 Task: Check the average views per listing of pool in the last 1 year.
Action: Mouse moved to (920, 211)
Screenshot: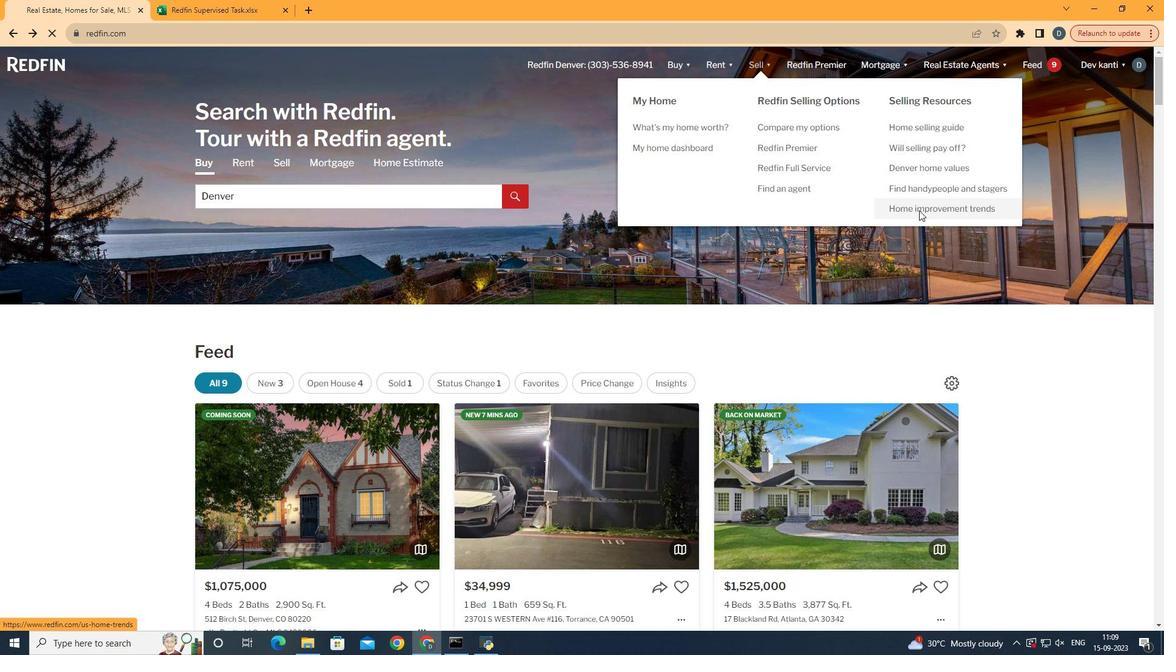 
Action: Mouse pressed left at (920, 211)
Screenshot: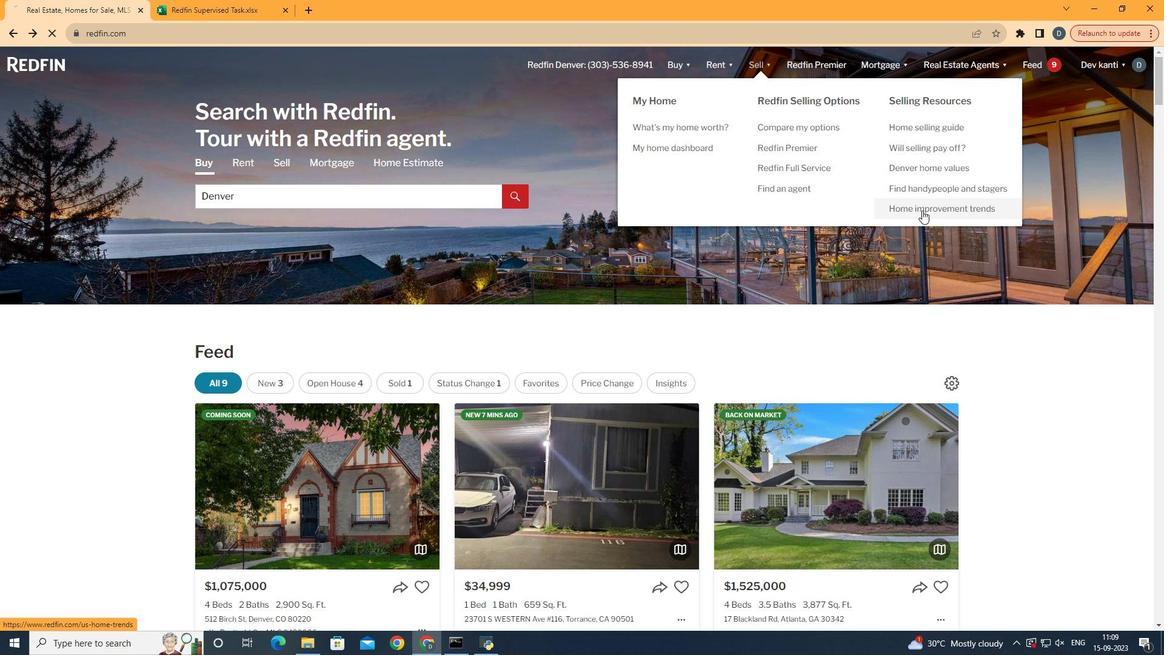 
Action: Mouse moved to (290, 229)
Screenshot: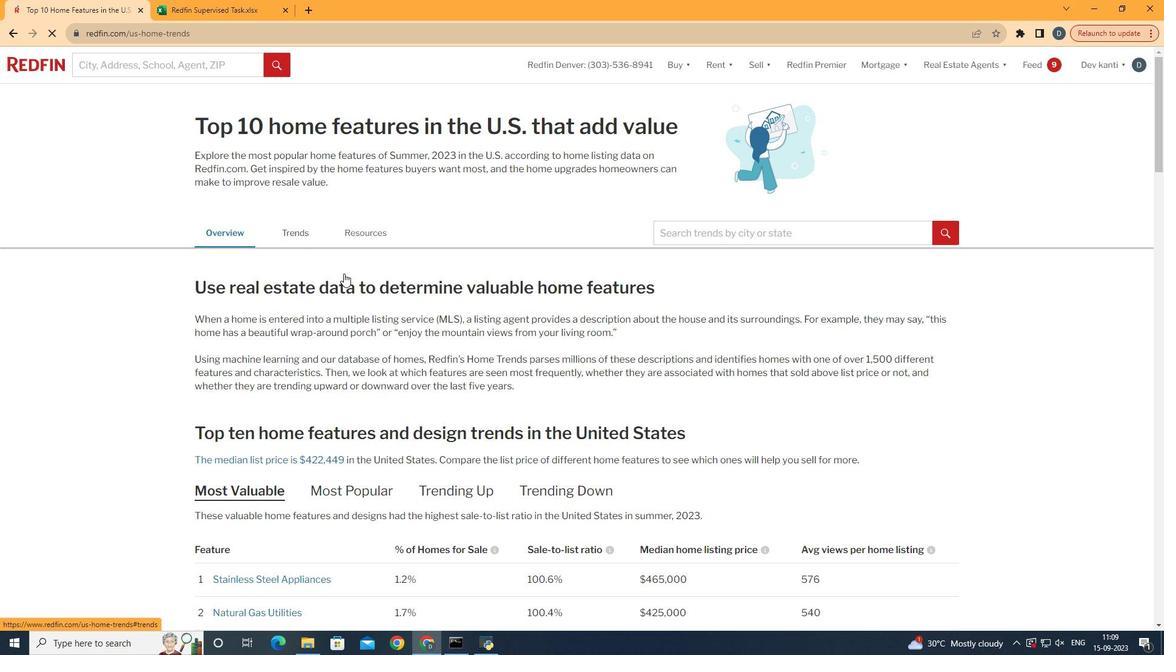 
Action: Mouse pressed left at (290, 229)
Screenshot: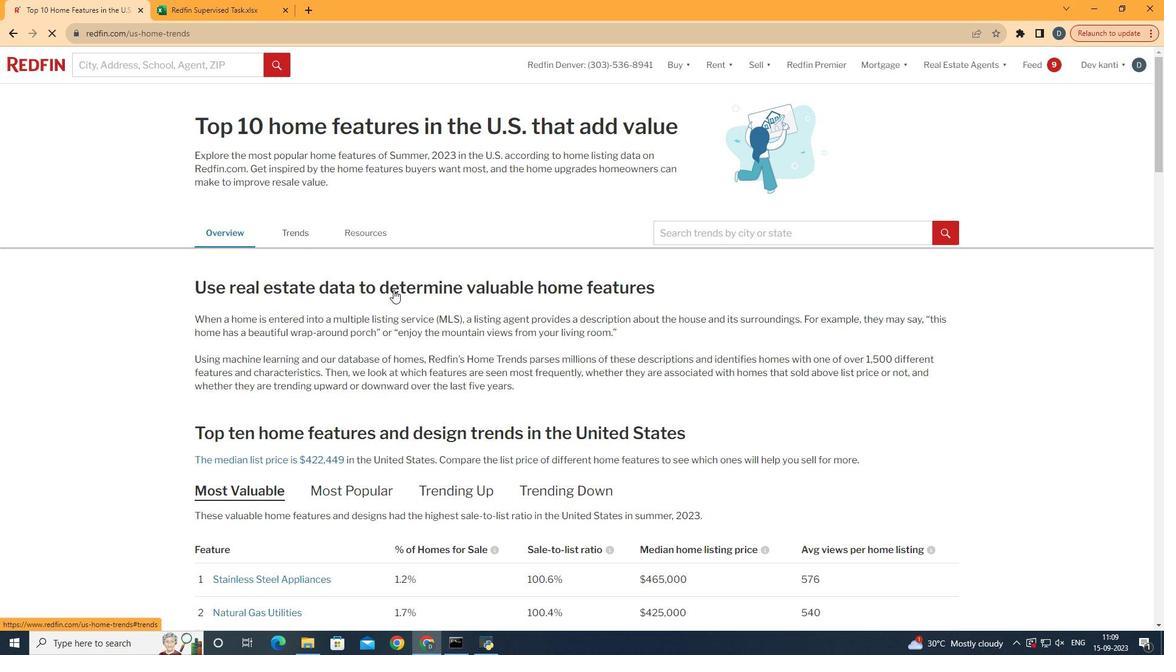 
Action: Mouse moved to (399, 286)
Screenshot: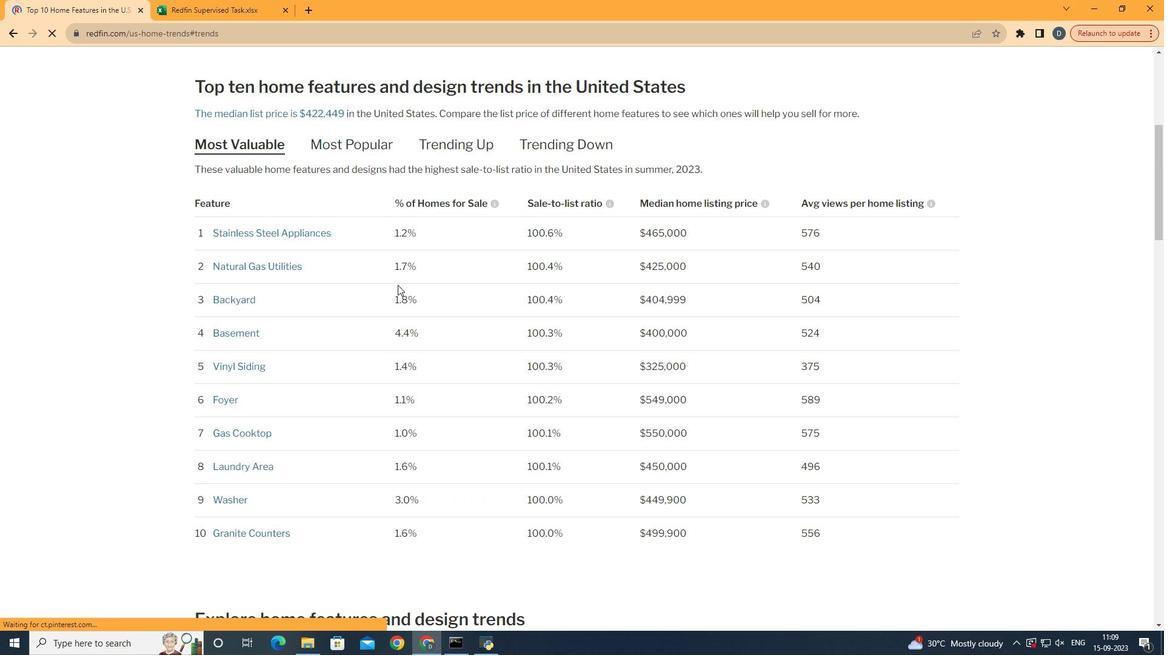 
Action: Mouse scrolled (399, 285) with delta (0, 0)
Screenshot: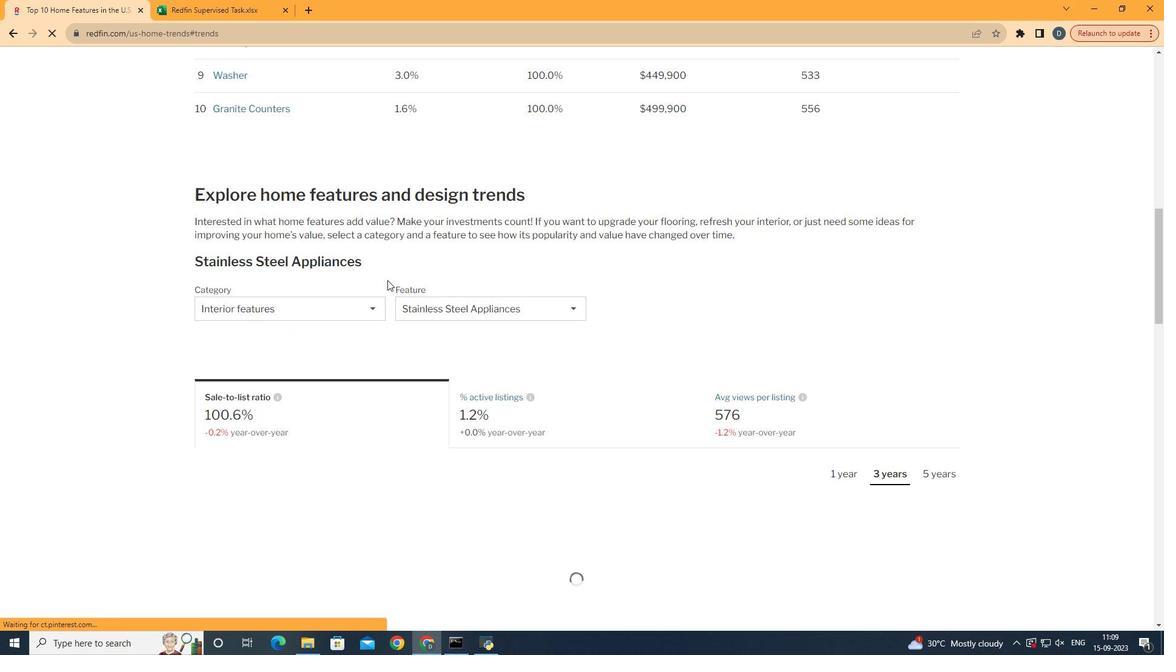 
Action: Mouse scrolled (399, 285) with delta (0, 0)
Screenshot: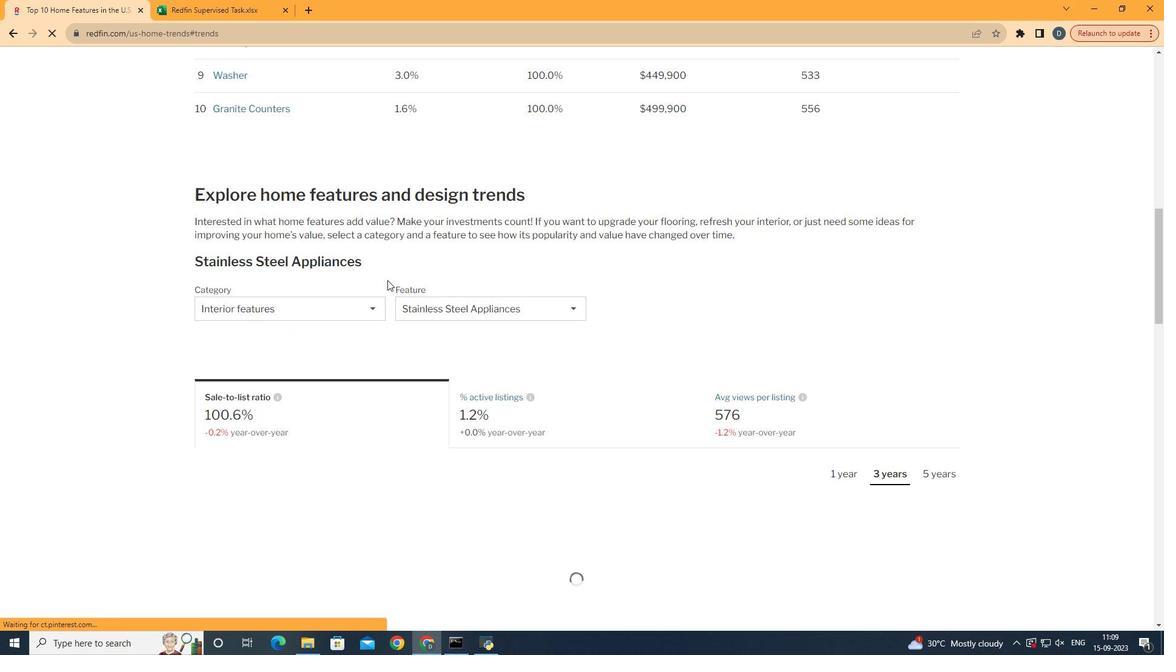 
Action: Mouse scrolled (399, 285) with delta (0, 0)
Screenshot: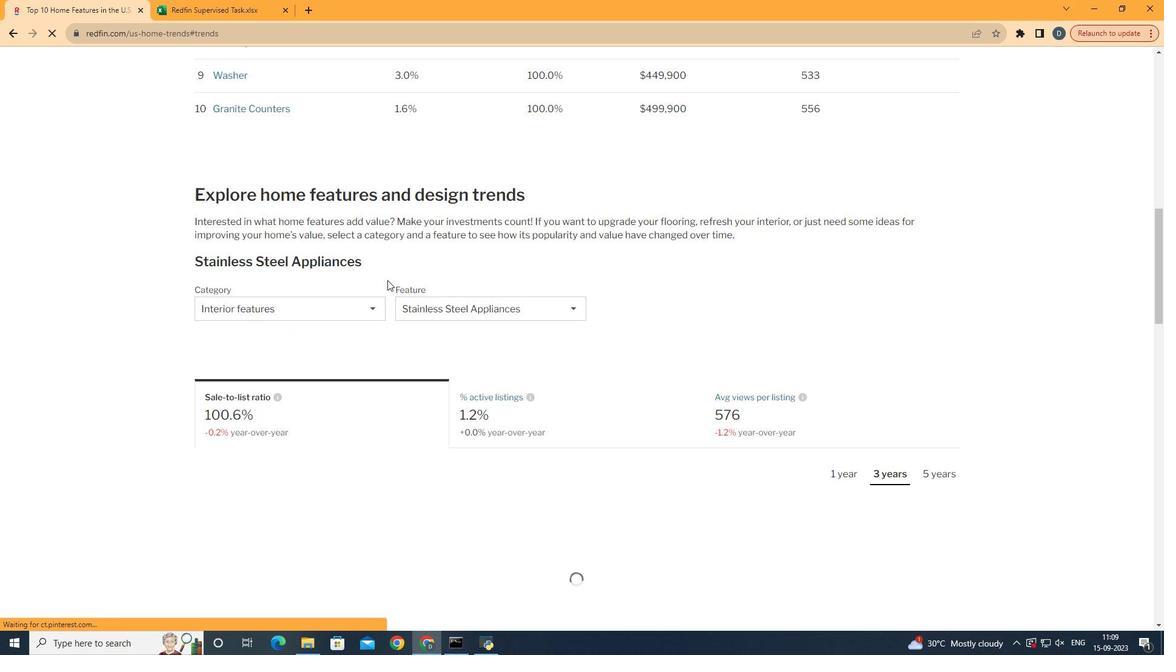 
Action: Mouse scrolled (399, 285) with delta (0, 0)
Screenshot: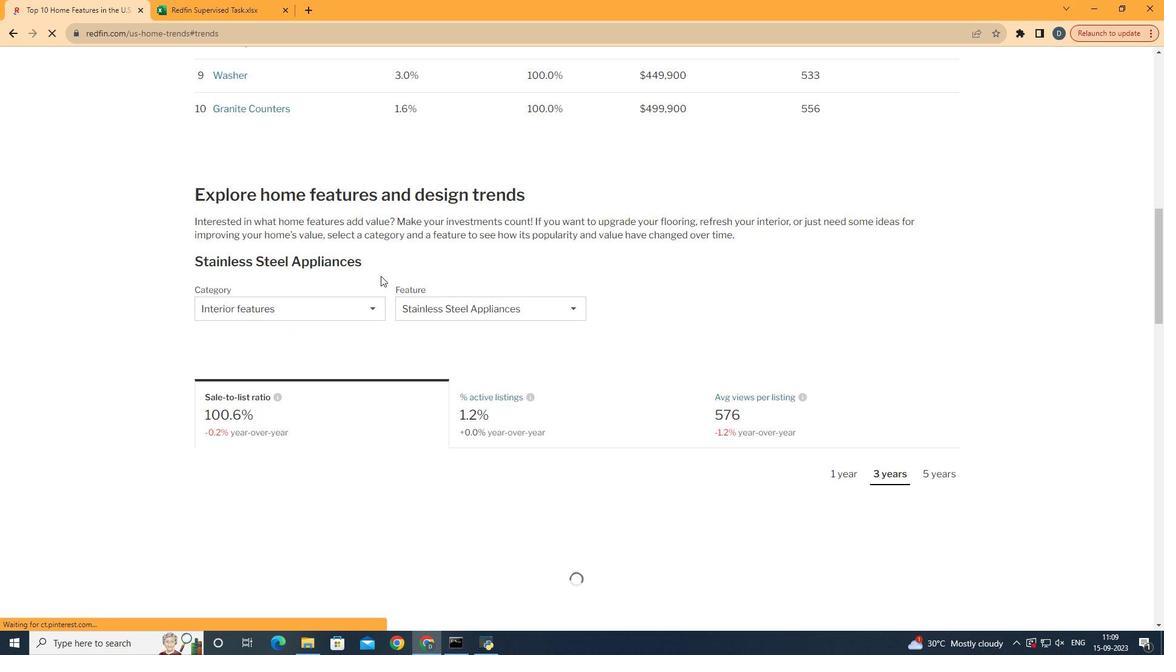 
Action: Mouse scrolled (399, 285) with delta (0, 0)
Screenshot: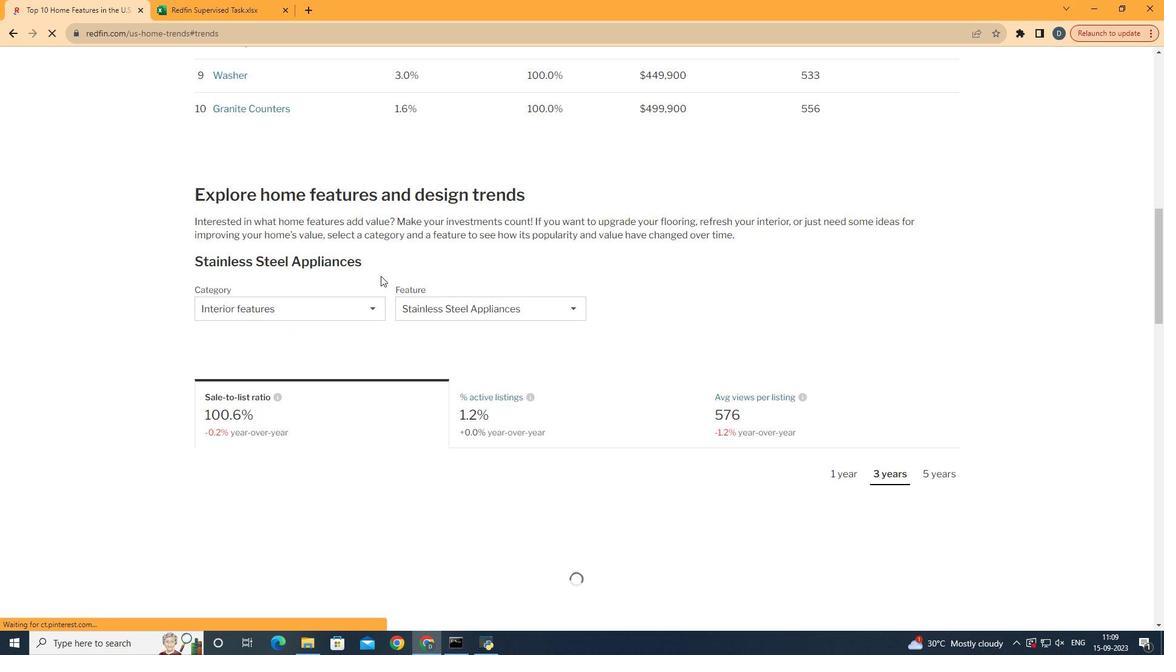 
Action: Mouse scrolled (399, 285) with delta (0, 0)
Screenshot: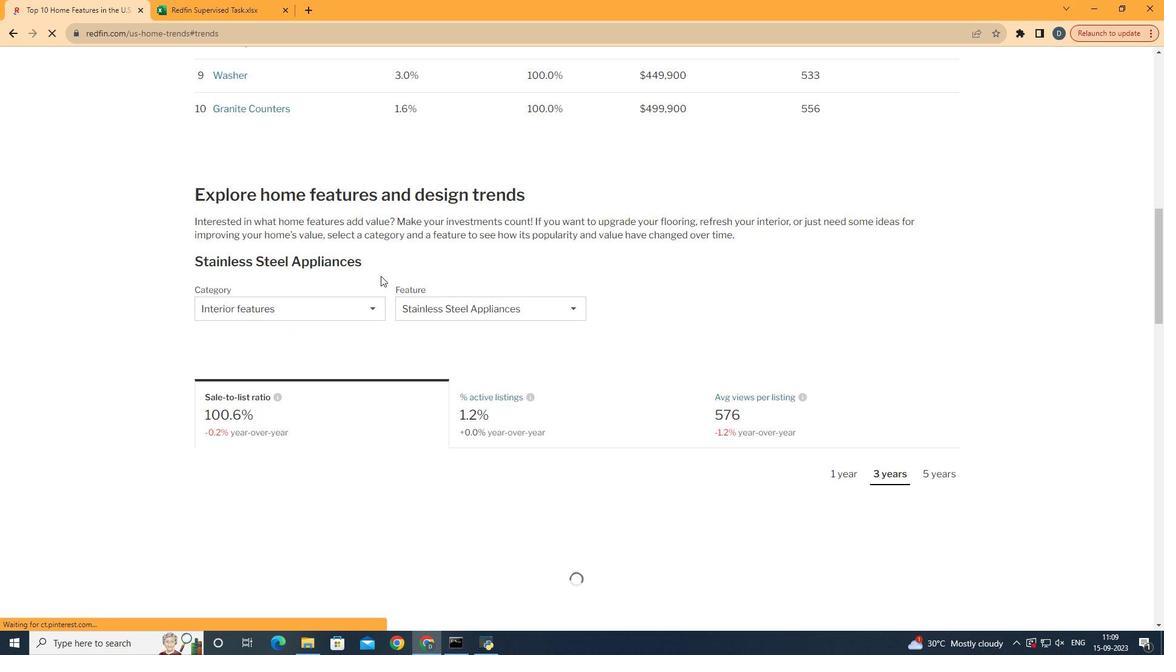 
Action: Mouse scrolled (399, 285) with delta (0, 0)
Screenshot: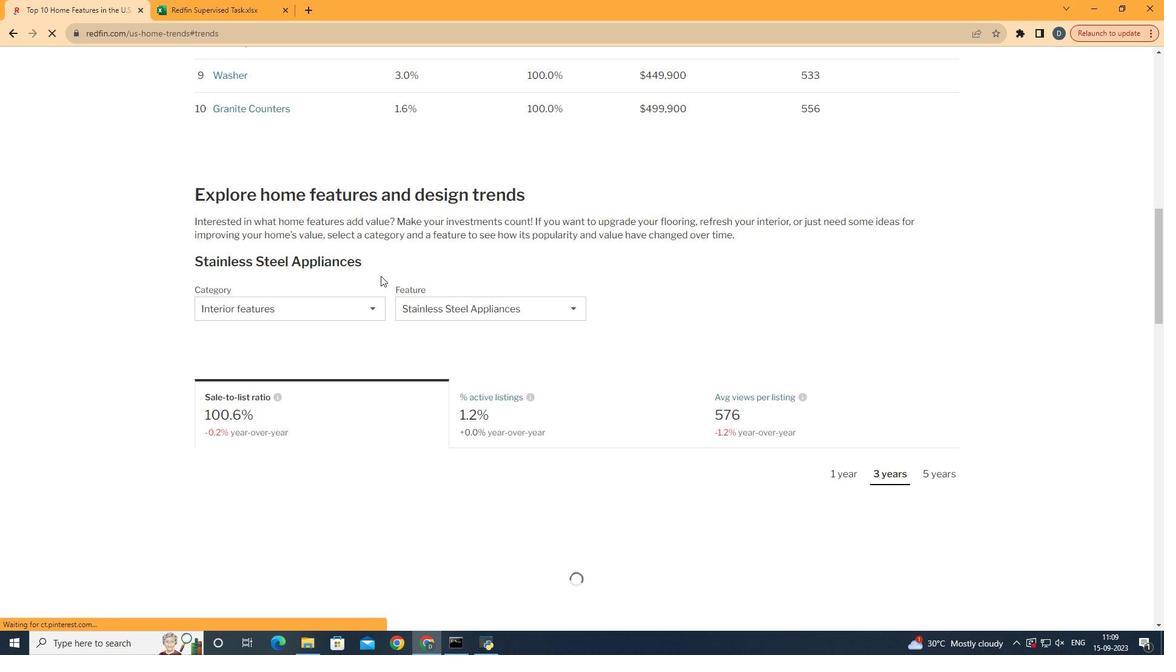 
Action: Mouse moved to (381, 276)
Screenshot: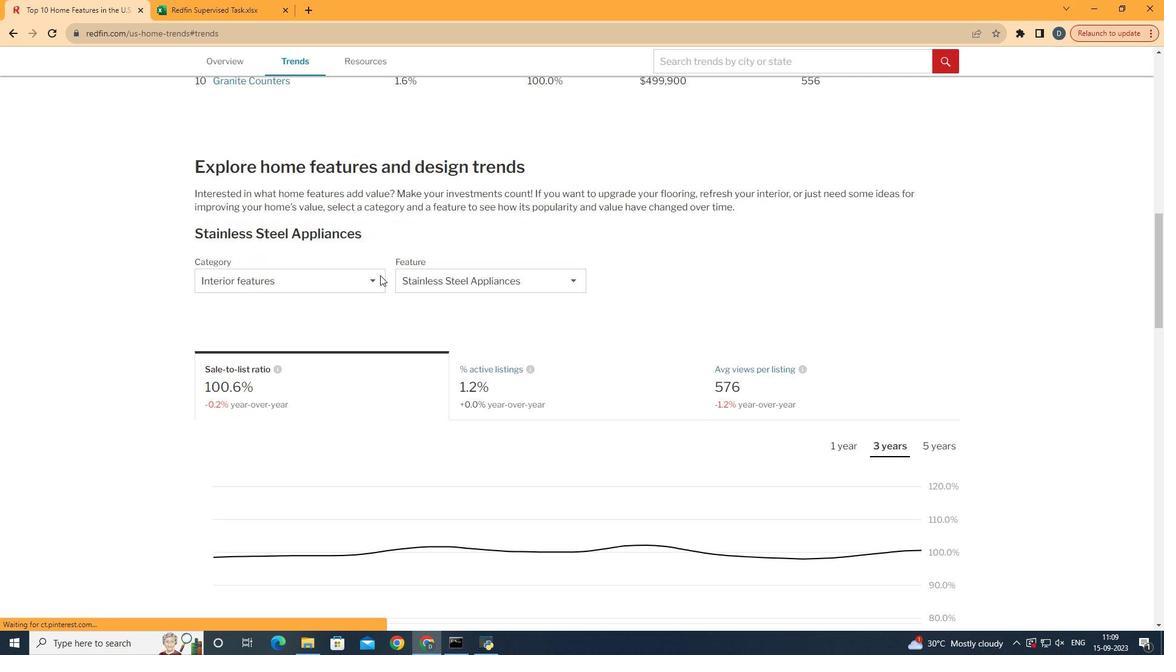 
Action: Mouse scrolled (381, 275) with delta (0, 0)
Screenshot: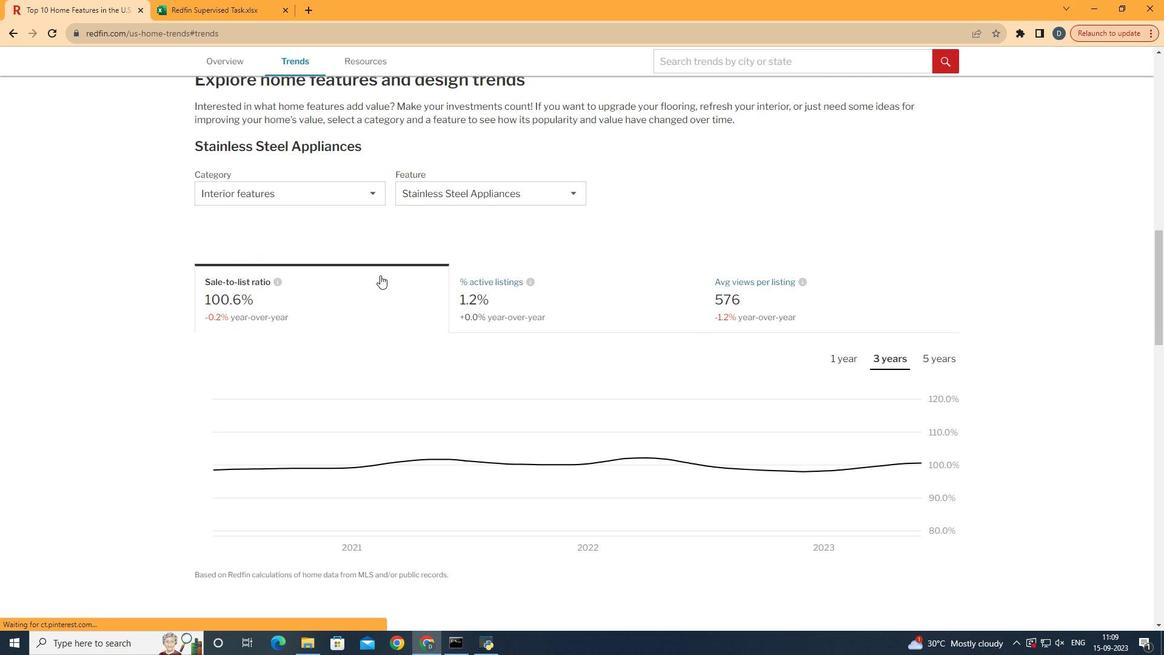 
Action: Mouse scrolled (381, 275) with delta (0, 0)
Screenshot: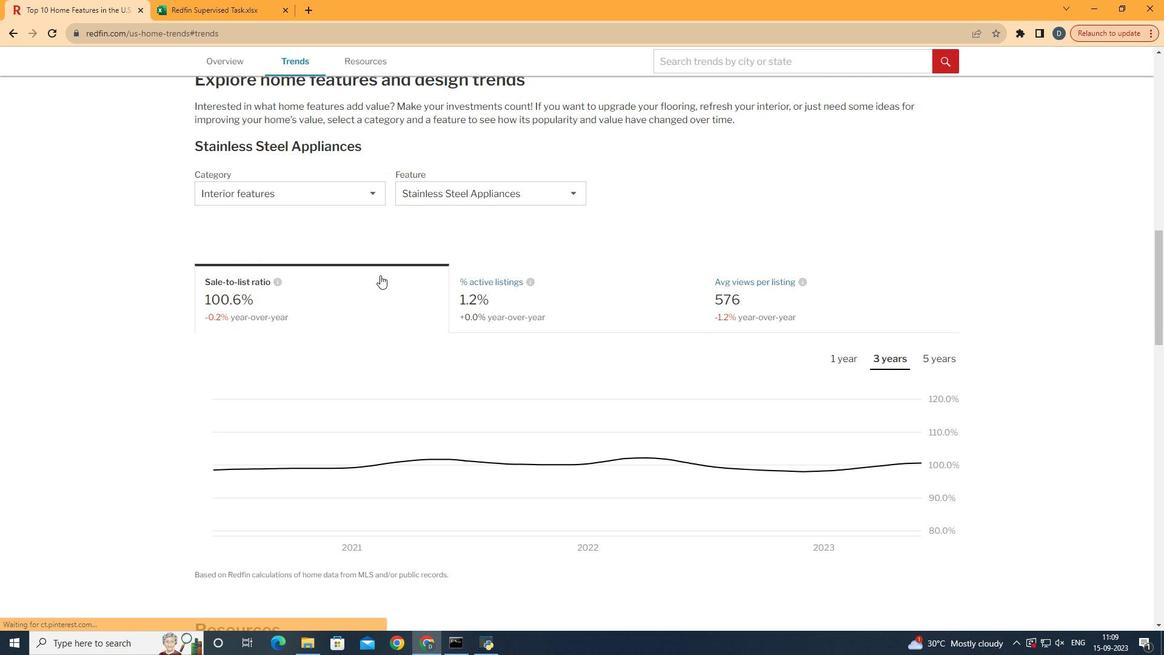 
Action: Mouse moved to (360, 248)
Screenshot: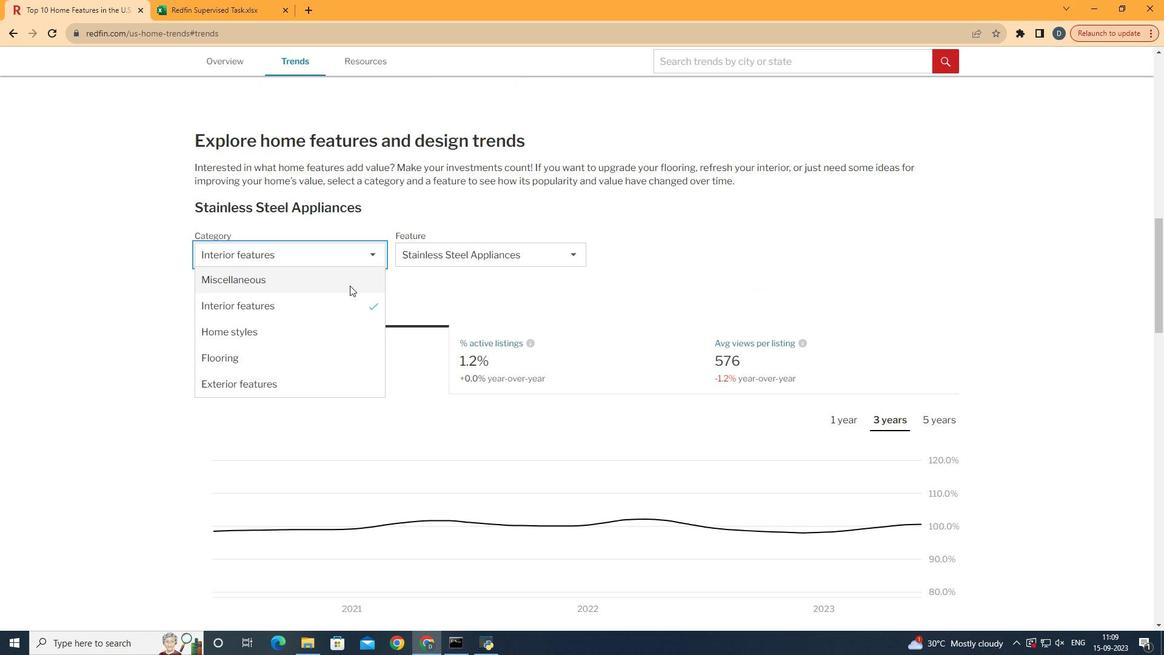 
Action: Mouse pressed left at (360, 248)
Screenshot: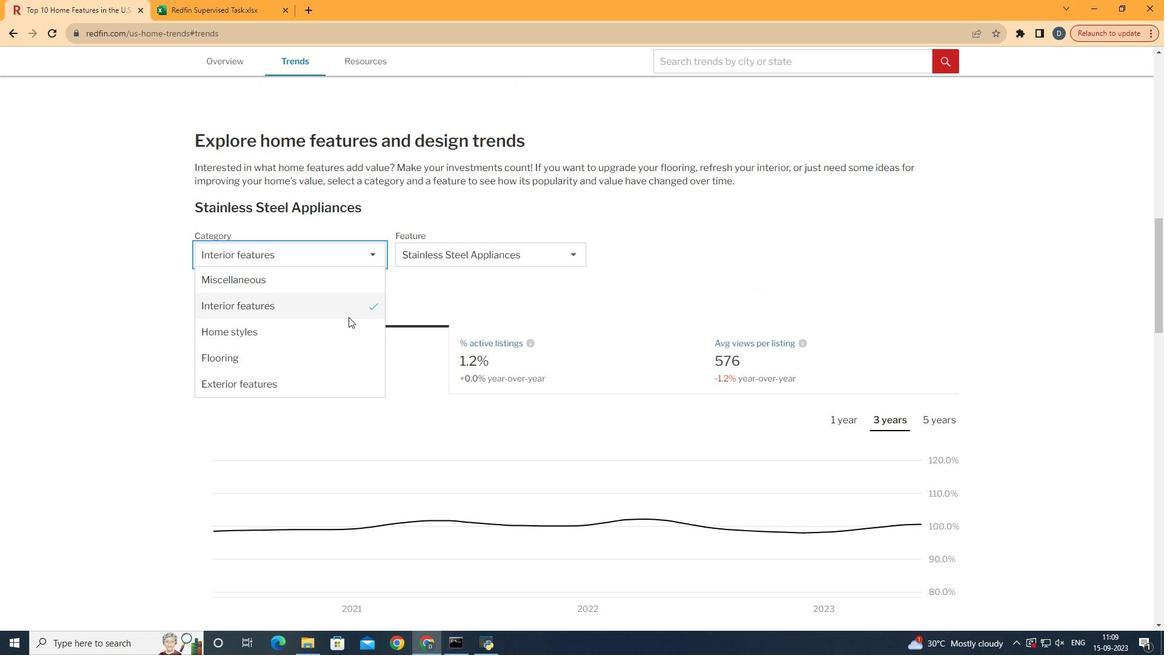 
Action: Mouse moved to (349, 384)
Screenshot: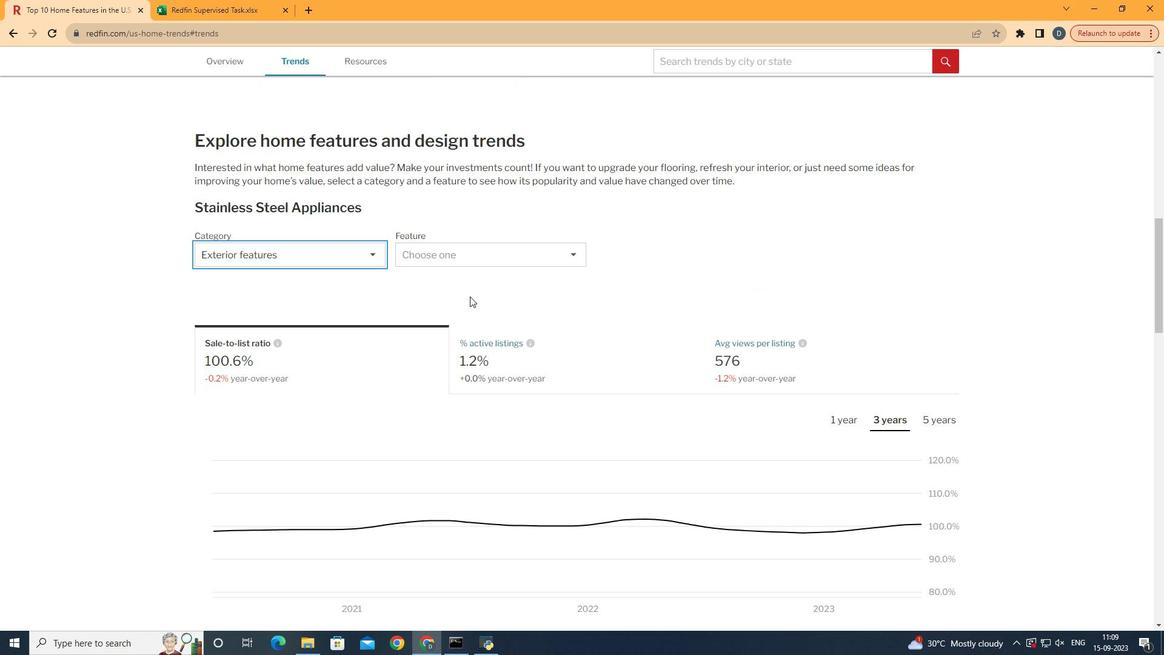 
Action: Mouse pressed left at (349, 384)
Screenshot: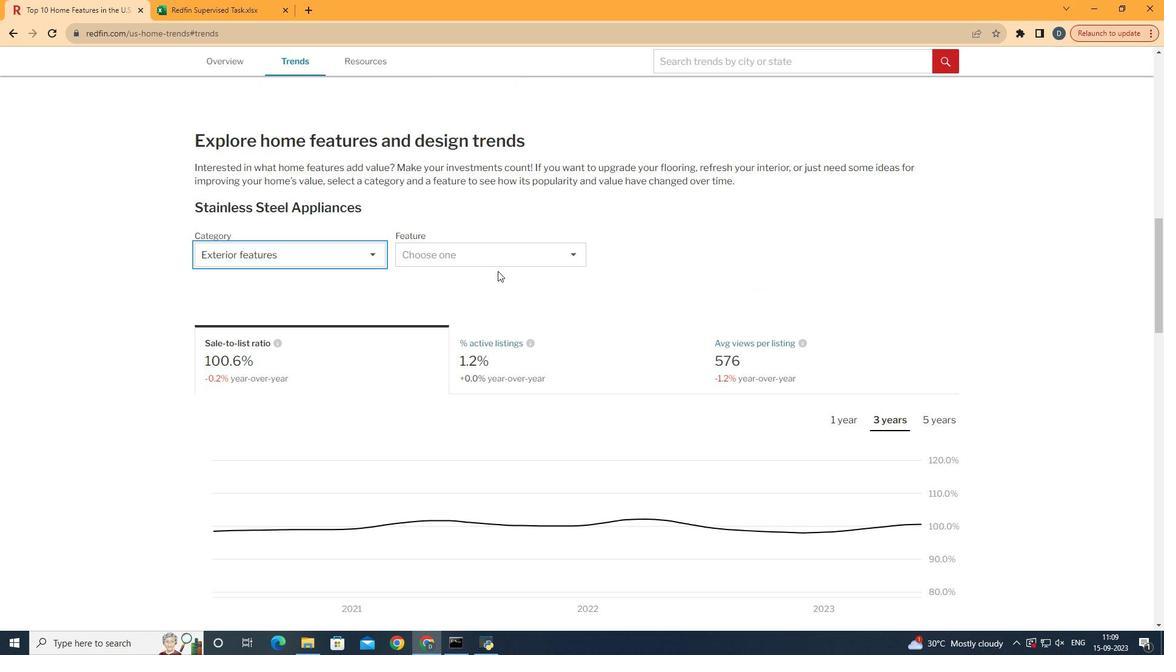 
Action: Mouse moved to (533, 243)
Screenshot: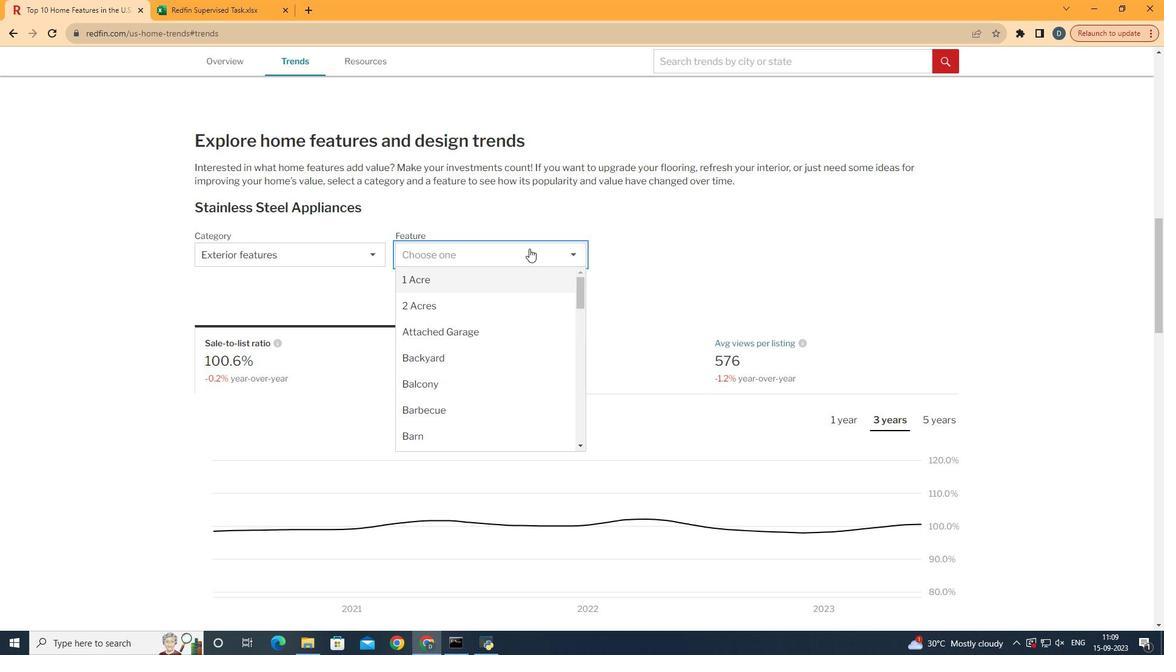 
Action: Mouse pressed left at (533, 243)
Screenshot: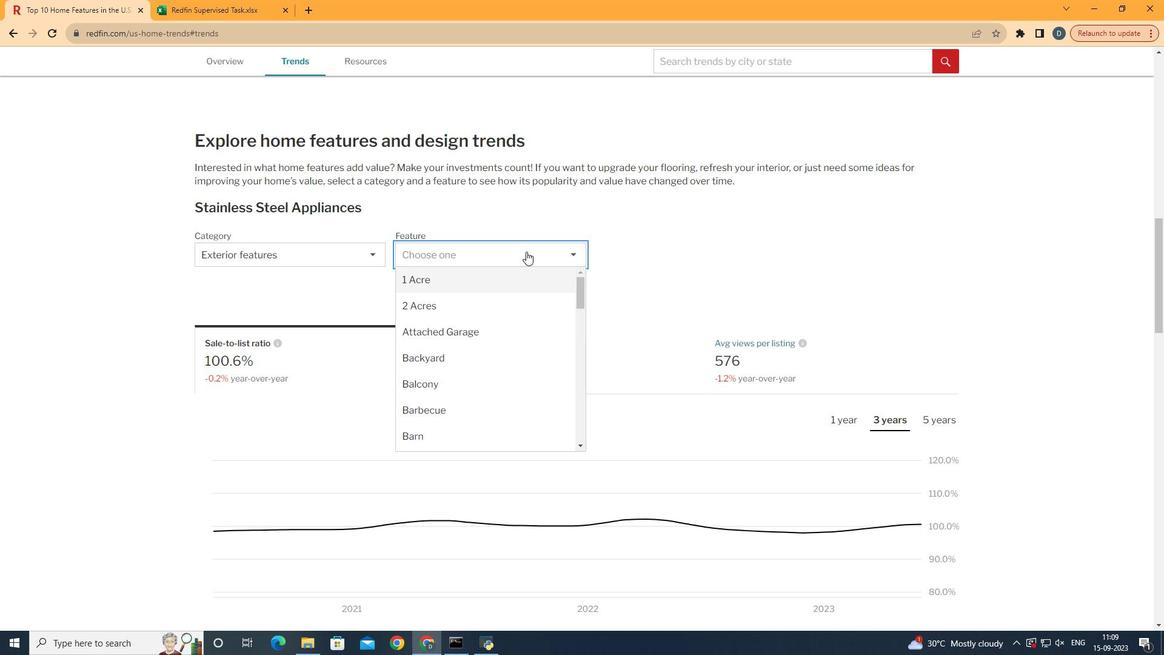 
Action: Mouse moved to (436, 350)
Screenshot: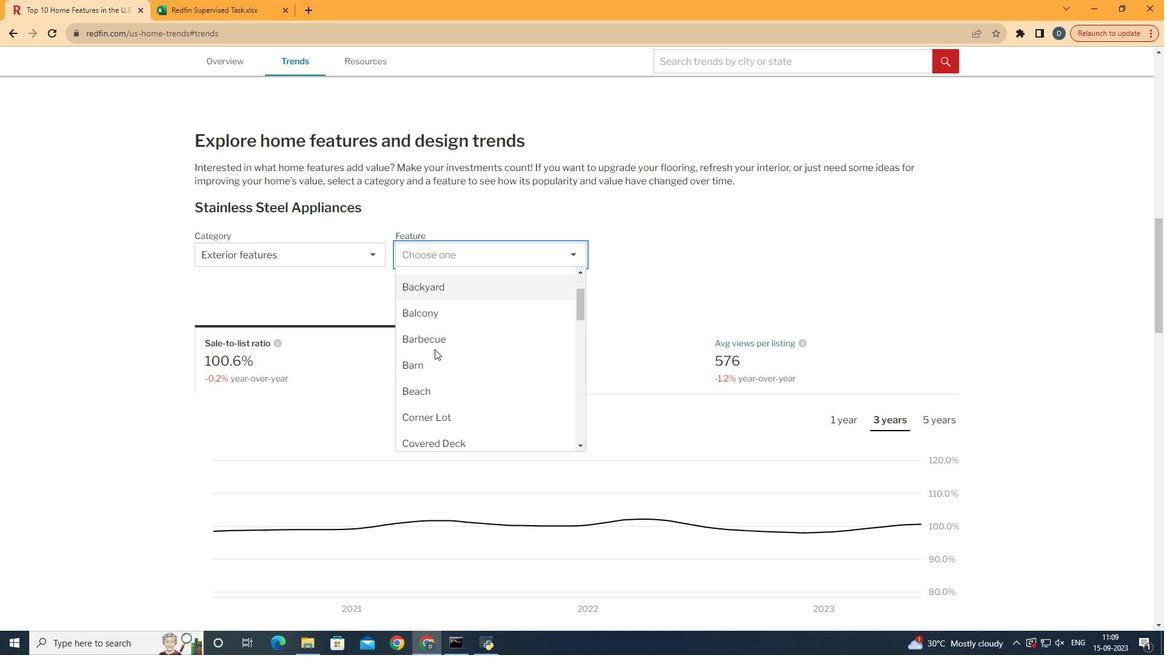
Action: Mouse scrolled (436, 349) with delta (0, 0)
Screenshot: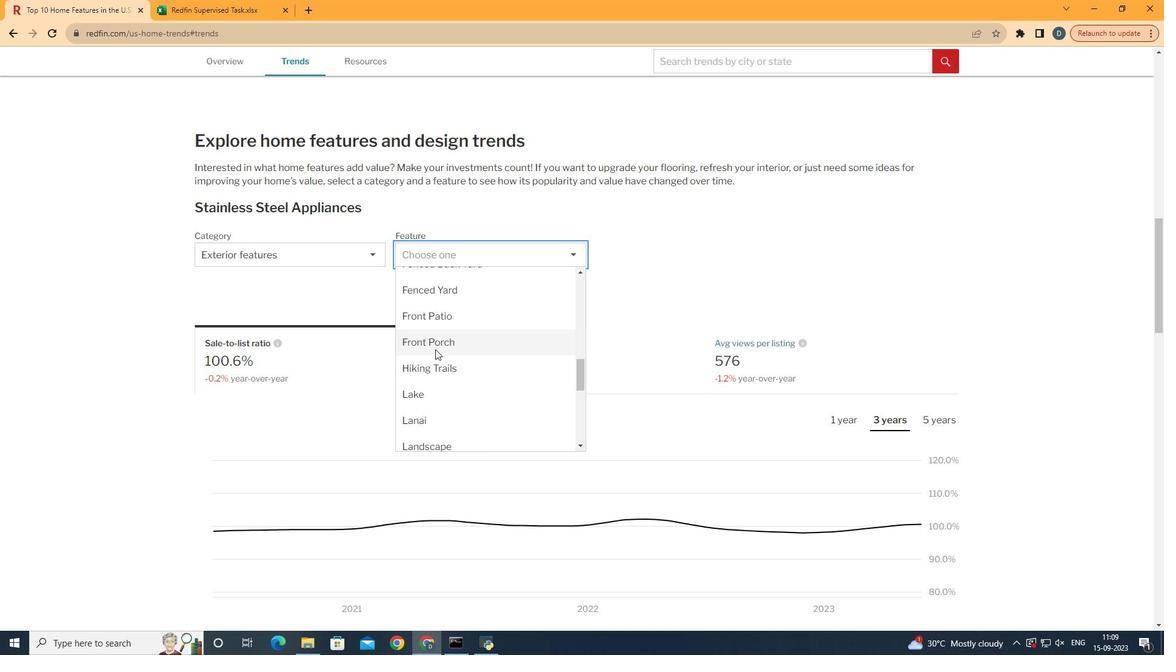 
Action: Mouse scrolled (436, 349) with delta (0, 0)
Screenshot: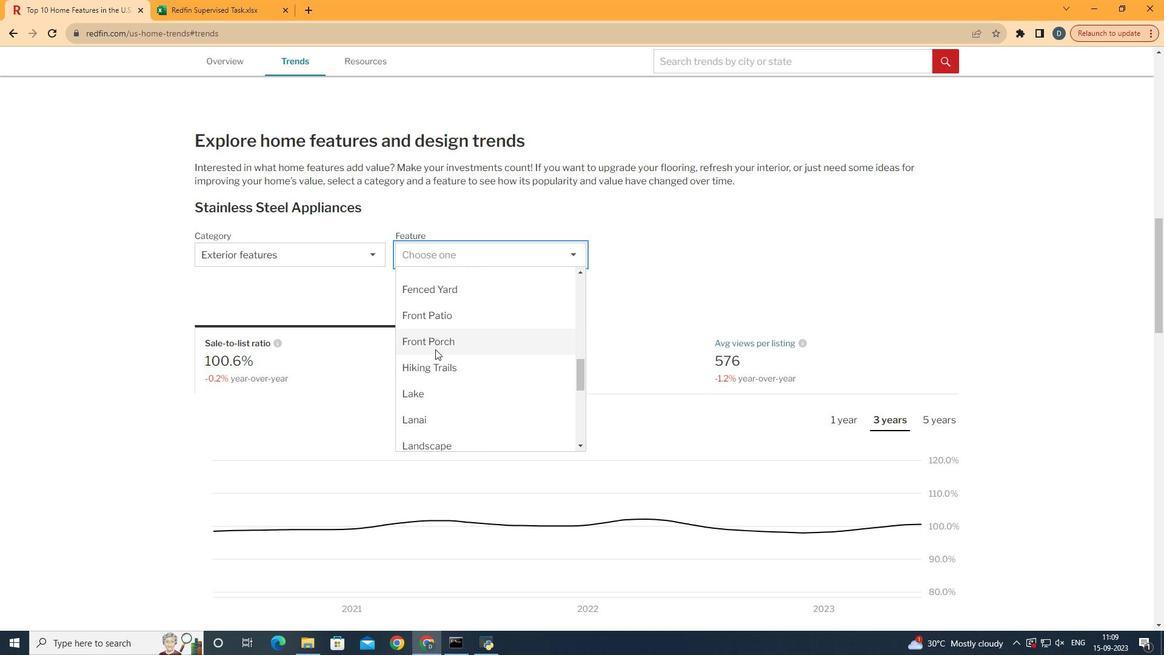 
Action: Mouse scrolled (436, 349) with delta (0, 0)
Screenshot: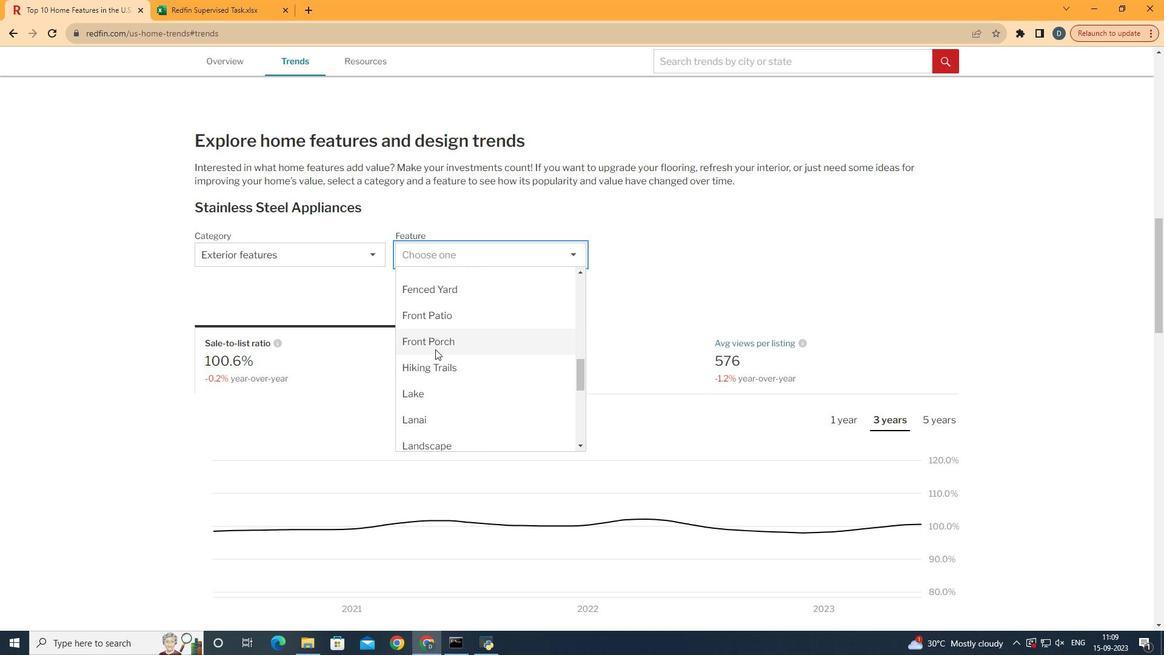 
Action: Mouse scrolled (436, 349) with delta (0, 0)
Screenshot: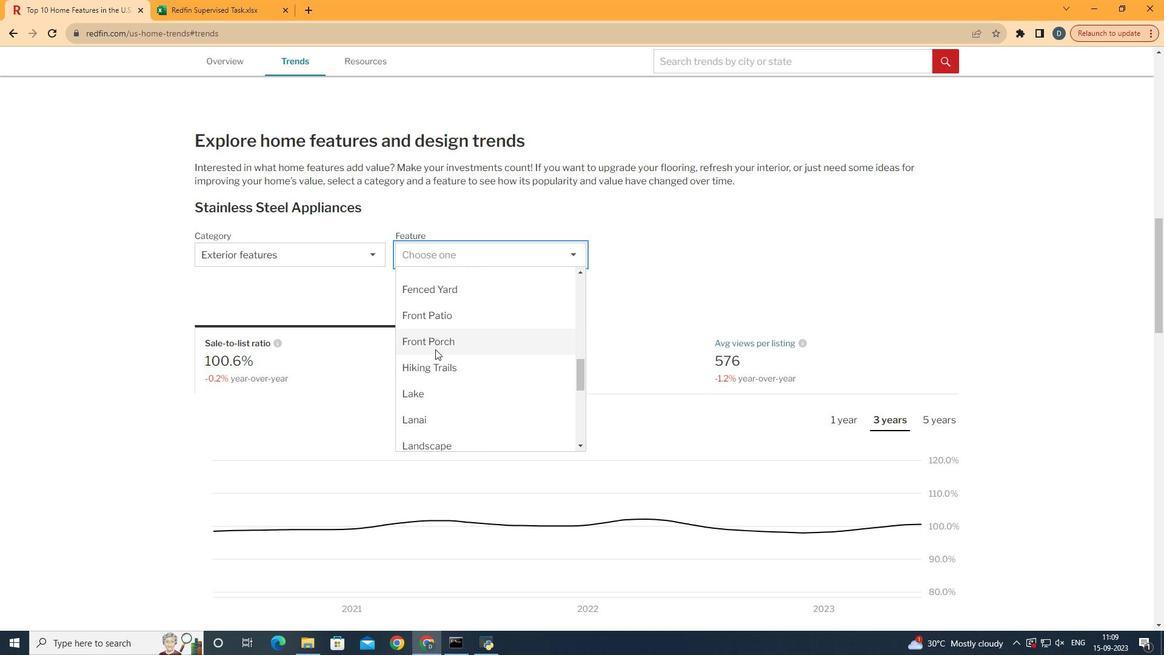 
Action: Mouse scrolled (436, 349) with delta (0, 0)
Screenshot: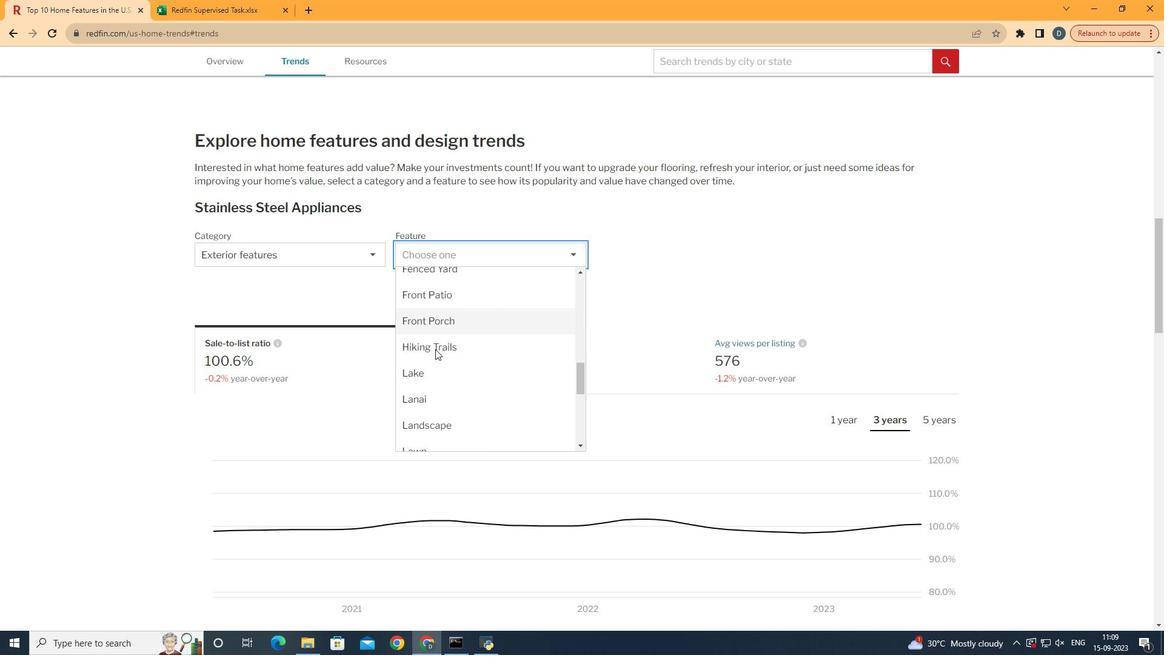 
Action: Mouse scrolled (436, 349) with delta (0, 0)
Screenshot: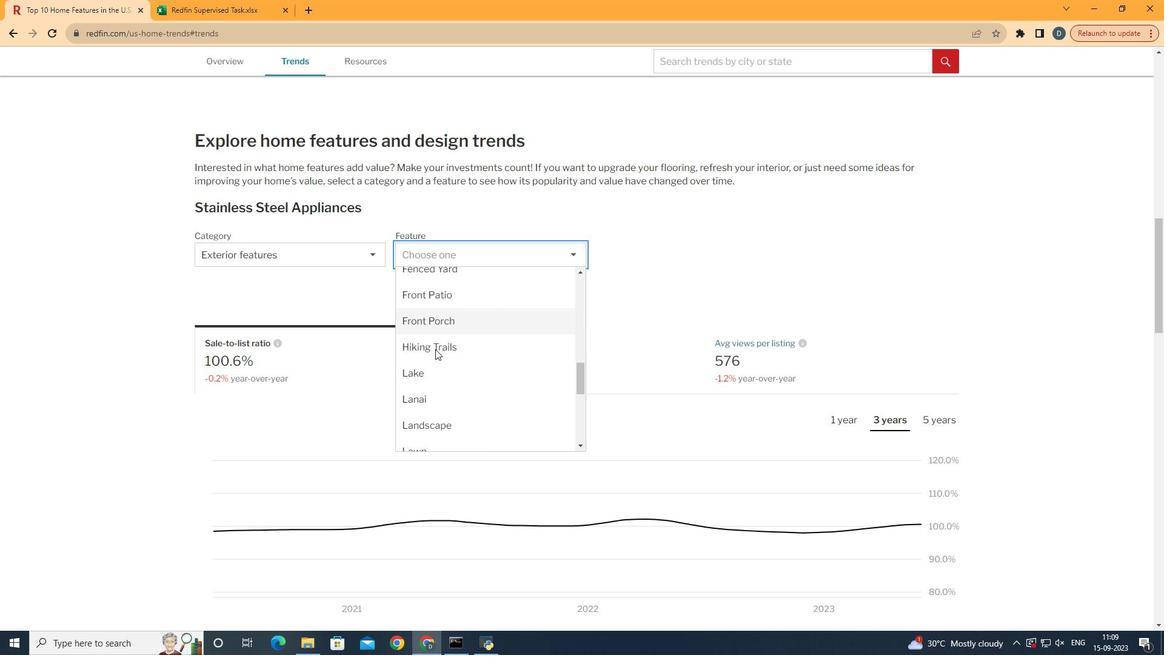 
Action: Mouse scrolled (436, 349) with delta (0, 0)
Screenshot: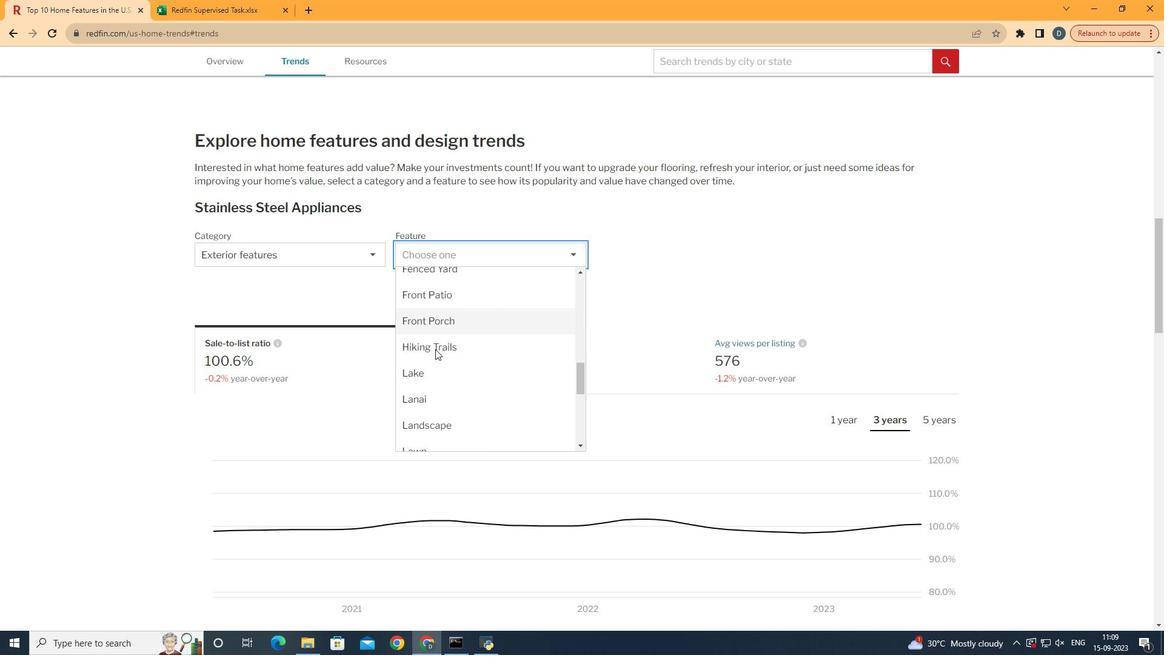 
Action: Mouse scrolled (436, 349) with delta (0, 0)
Screenshot: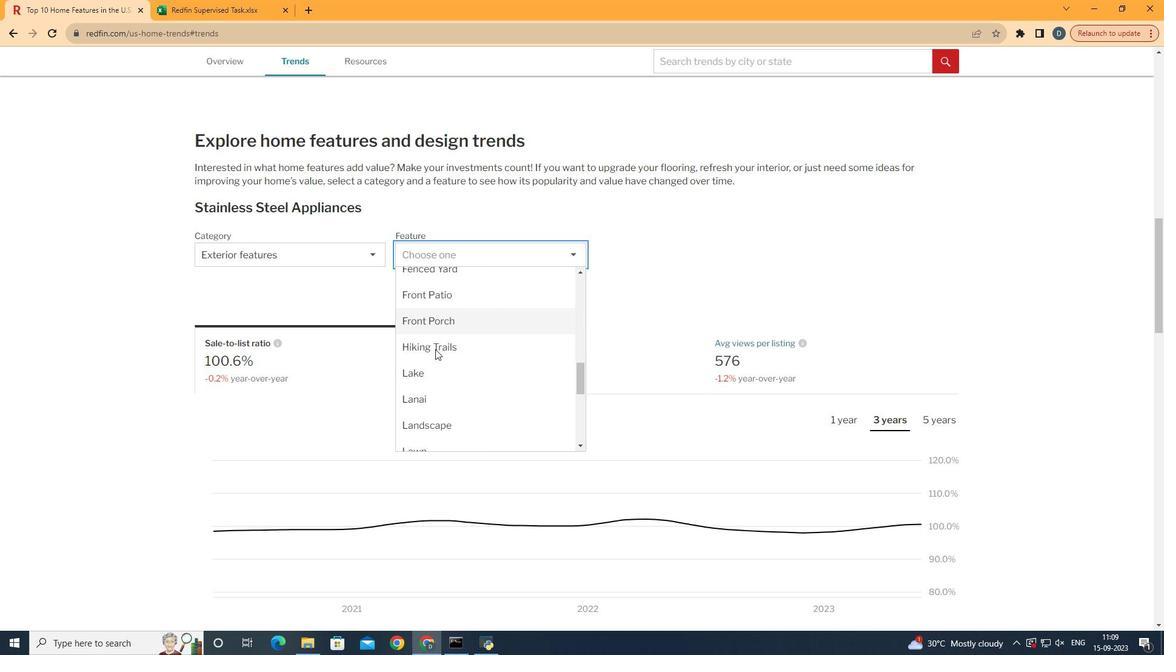 
Action: Mouse moved to (436, 350)
Screenshot: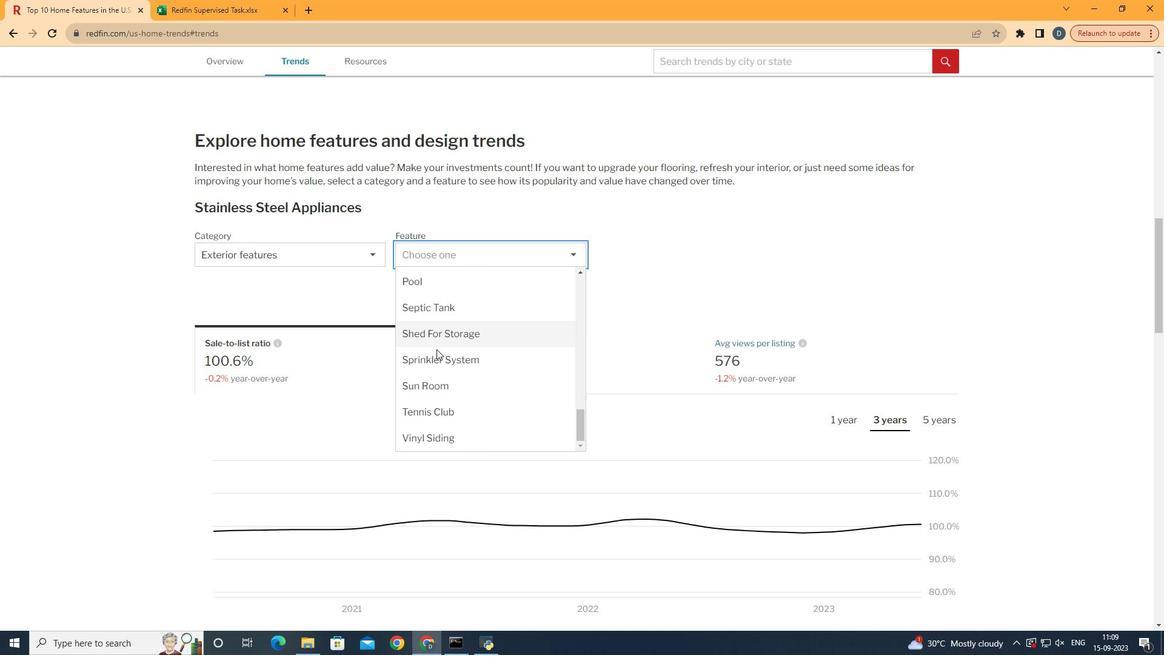 
Action: Mouse scrolled (436, 349) with delta (0, 0)
Screenshot: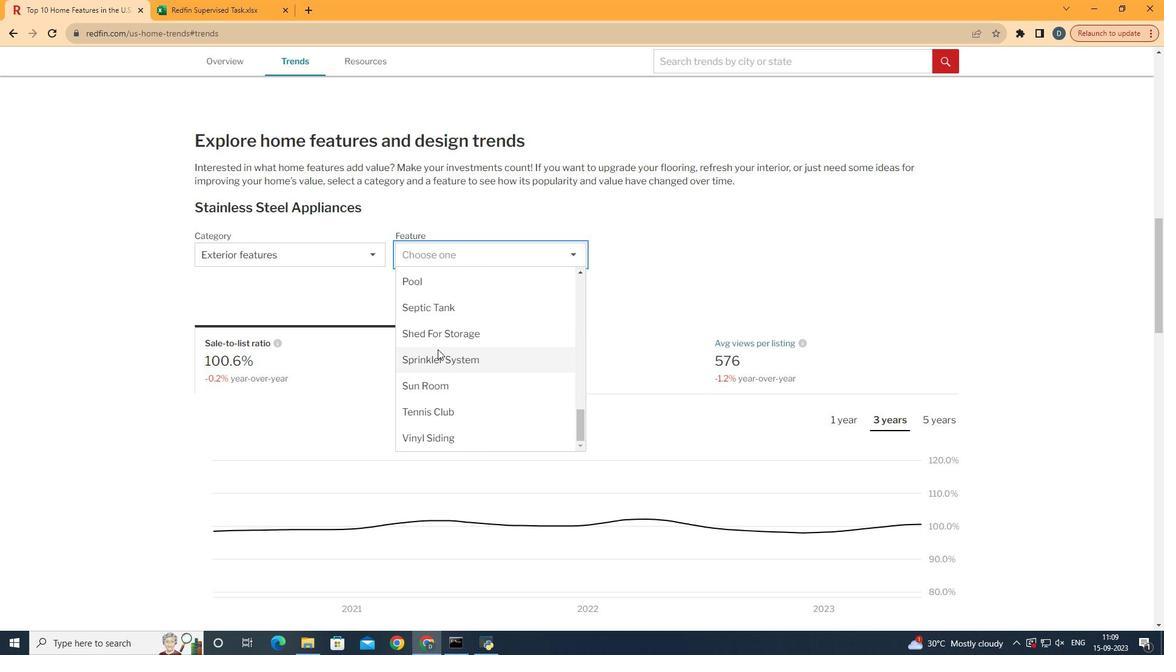 
Action: Mouse scrolled (436, 349) with delta (0, 0)
Screenshot: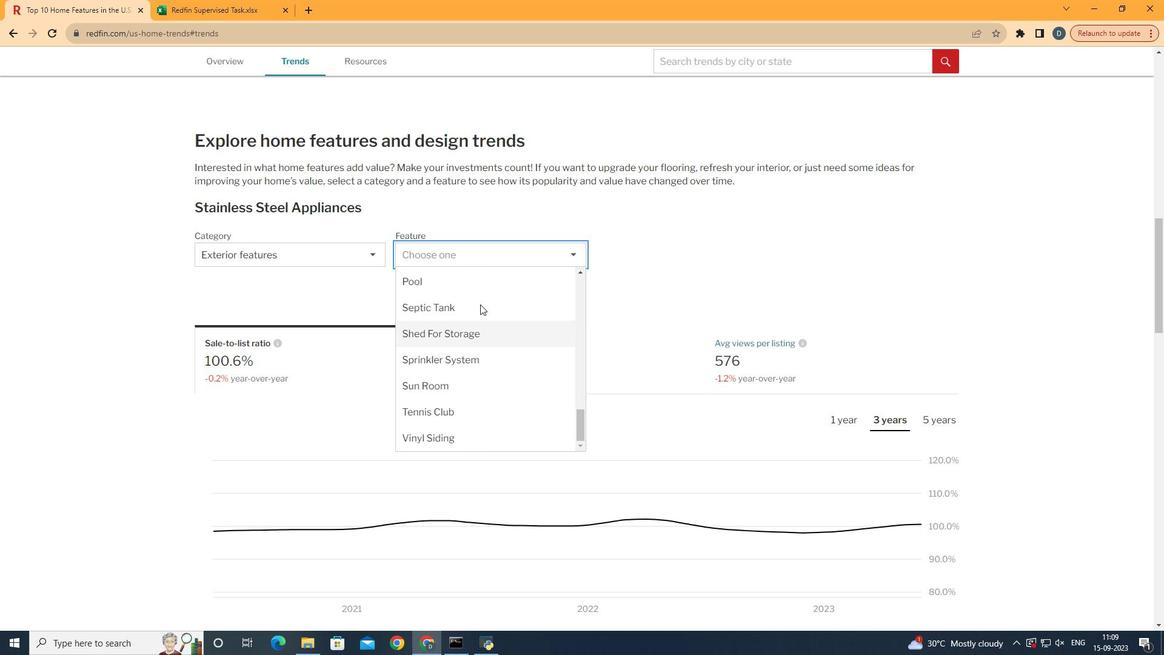 
Action: Mouse scrolled (436, 349) with delta (0, 0)
Screenshot: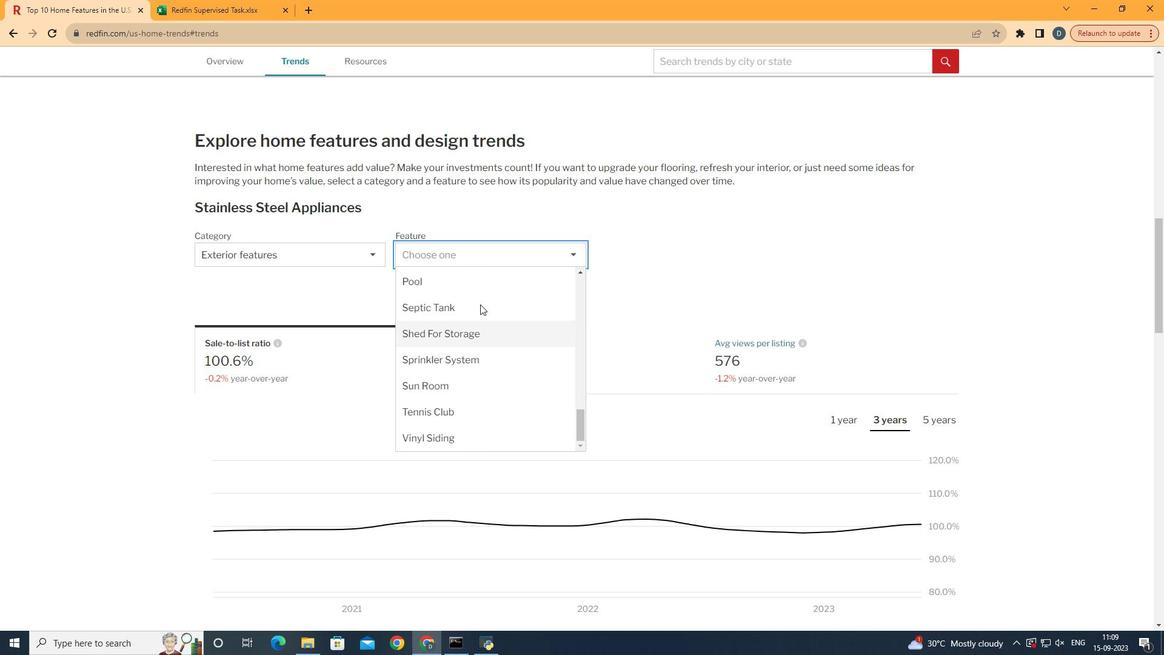 
Action: Mouse scrolled (436, 349) with delta (0, 0)
Screenshot: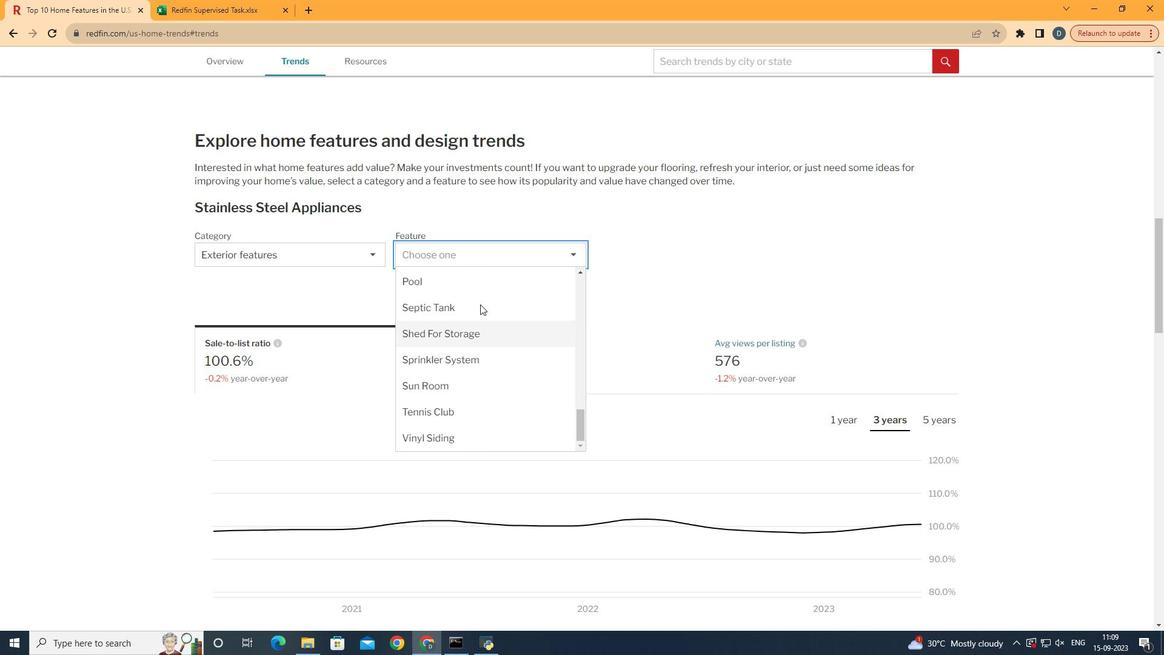 
Action: Mouse scrolled (436, 349) with delta (0, 0)
Screenshot: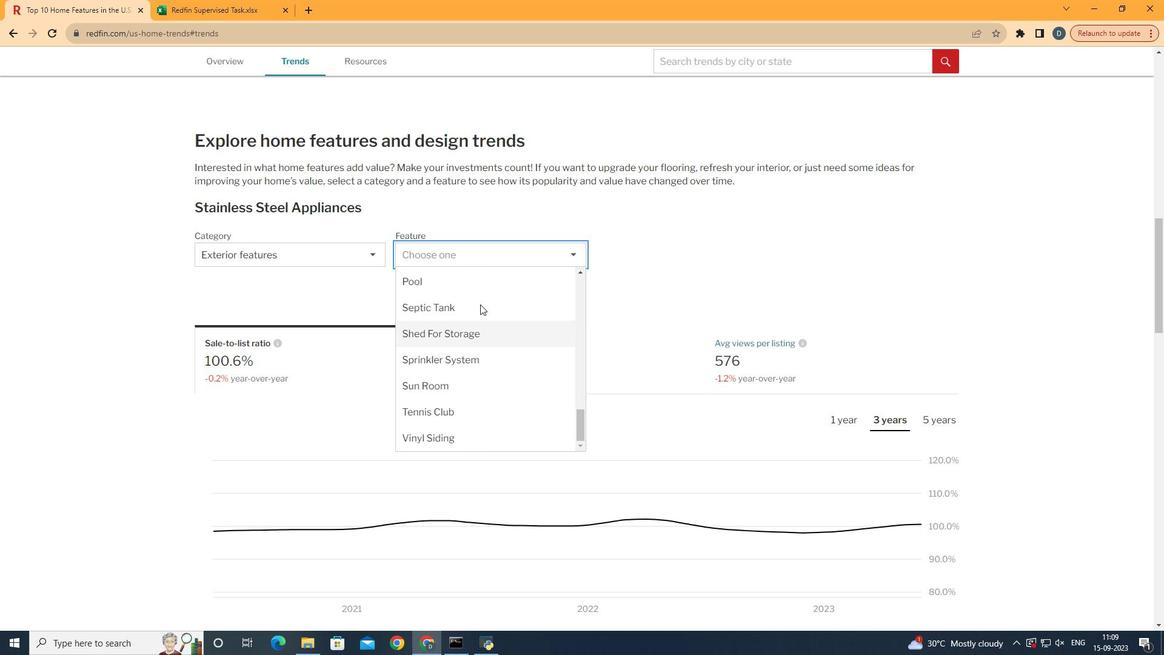 
Action: Mouse scrolled (436, 349) with delta (0, 0)
Screenshot: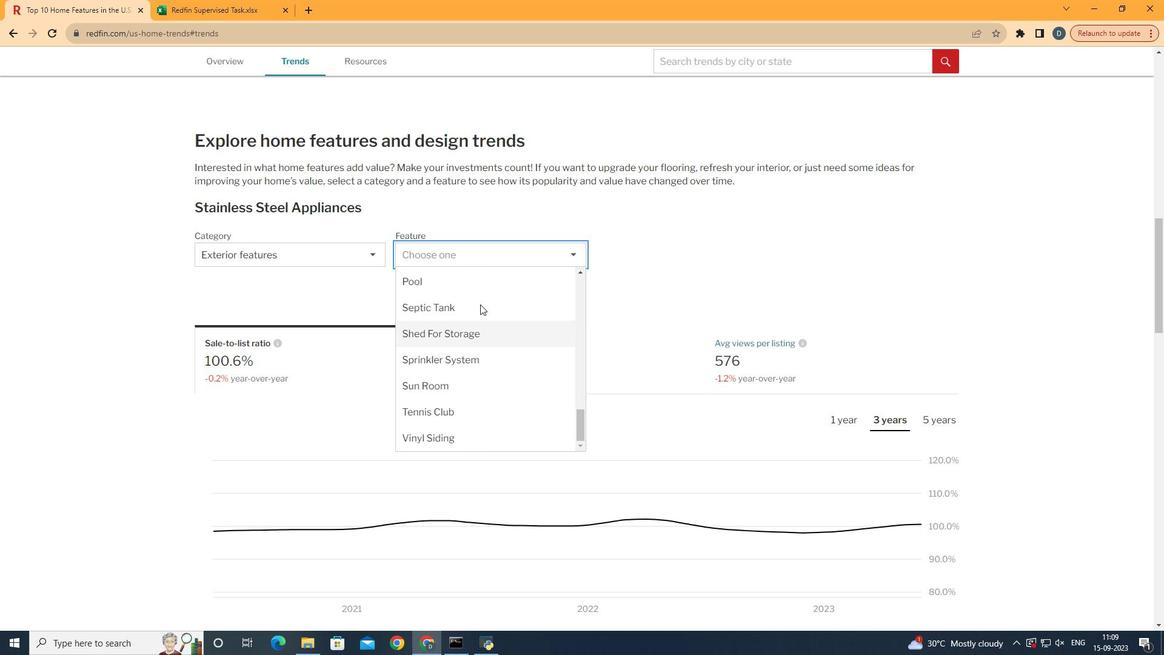 
Action: Mouse moved to (436, 350)
Screenshot: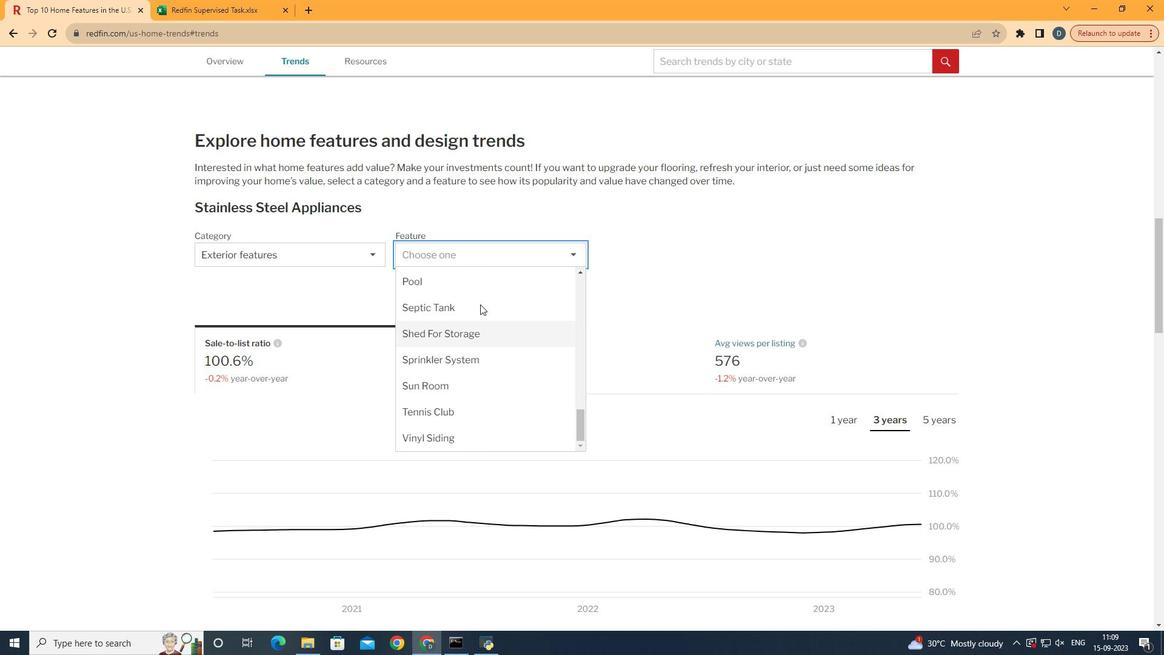 
Action: Mouse scrolled (436, 349) with delta (0, 0)
Screenshot: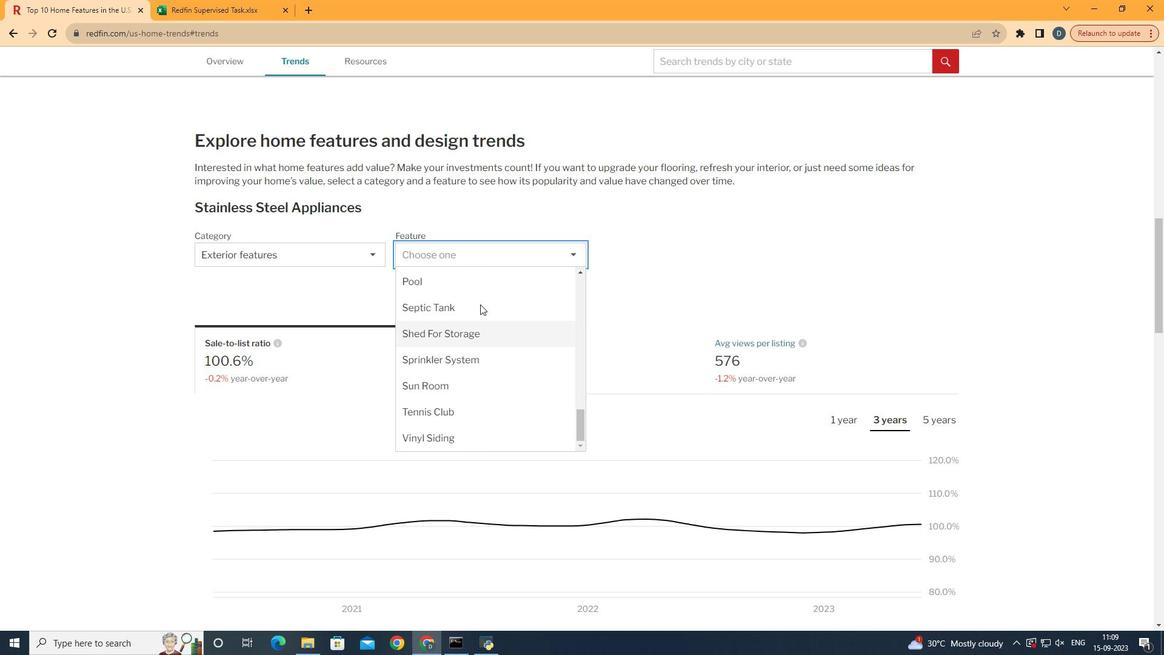 
Action: Mouse moved to (504, 288)
Screenshot: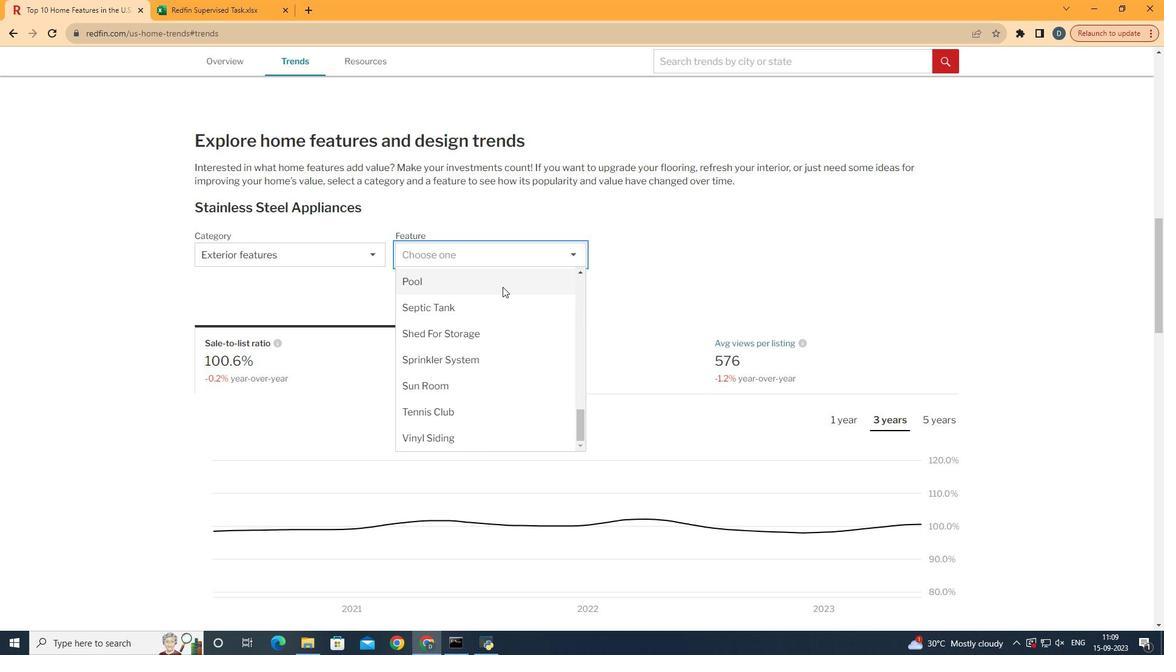 
Action: Mouse pressed left at (504, 288)
Screenshot: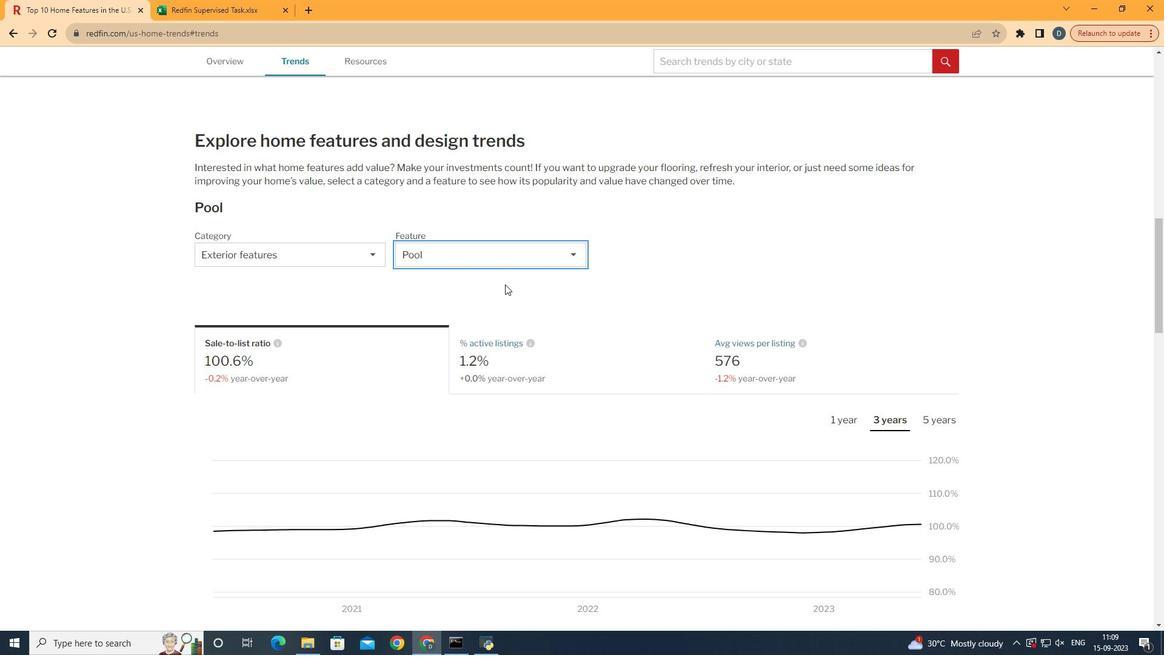 
Action: Mouse moved to (867, 362)
Screenshot: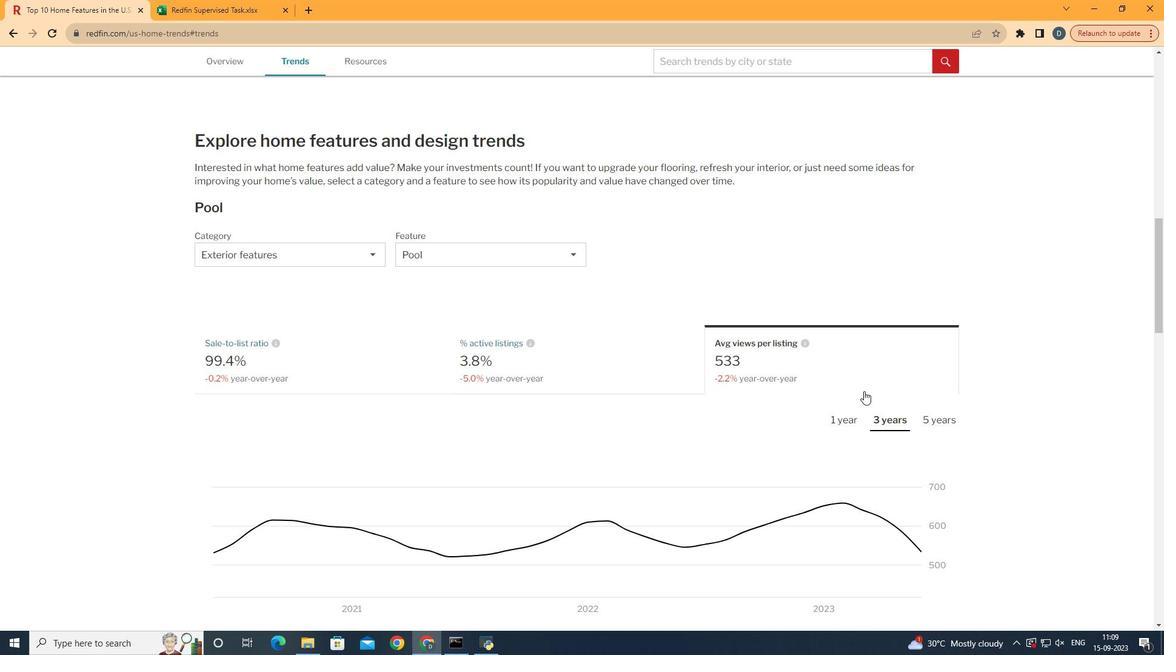 
Action: Mouse pressed left at (867, 362)
Screenshot: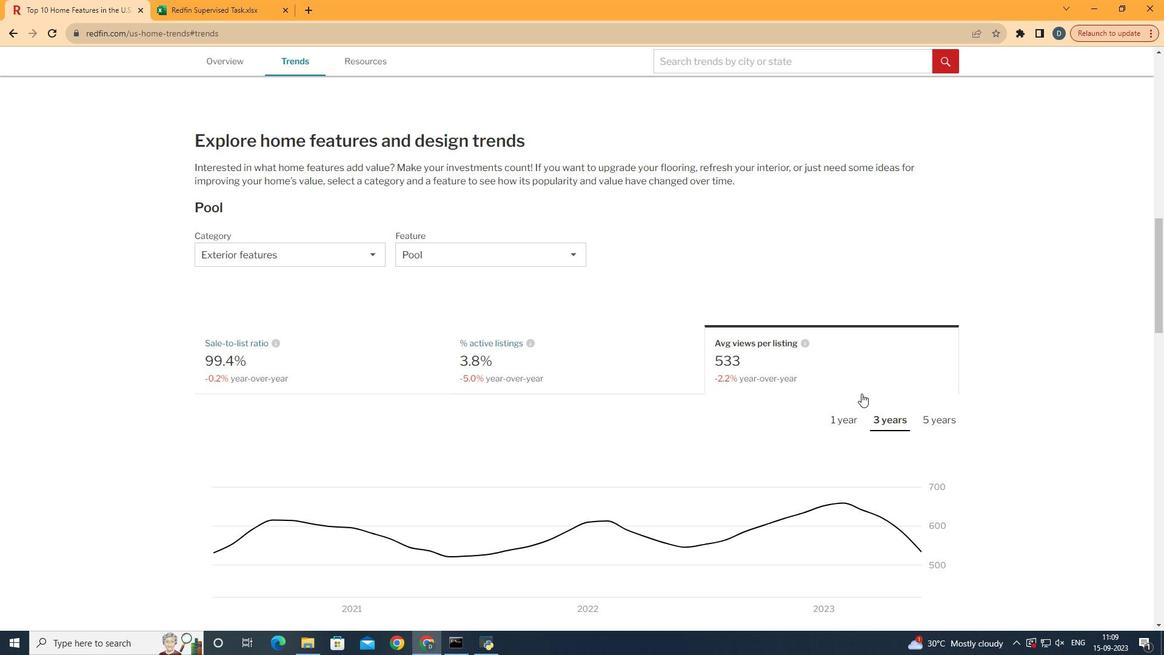 
Action: Mouse moved to (848, 413)
Screenshot: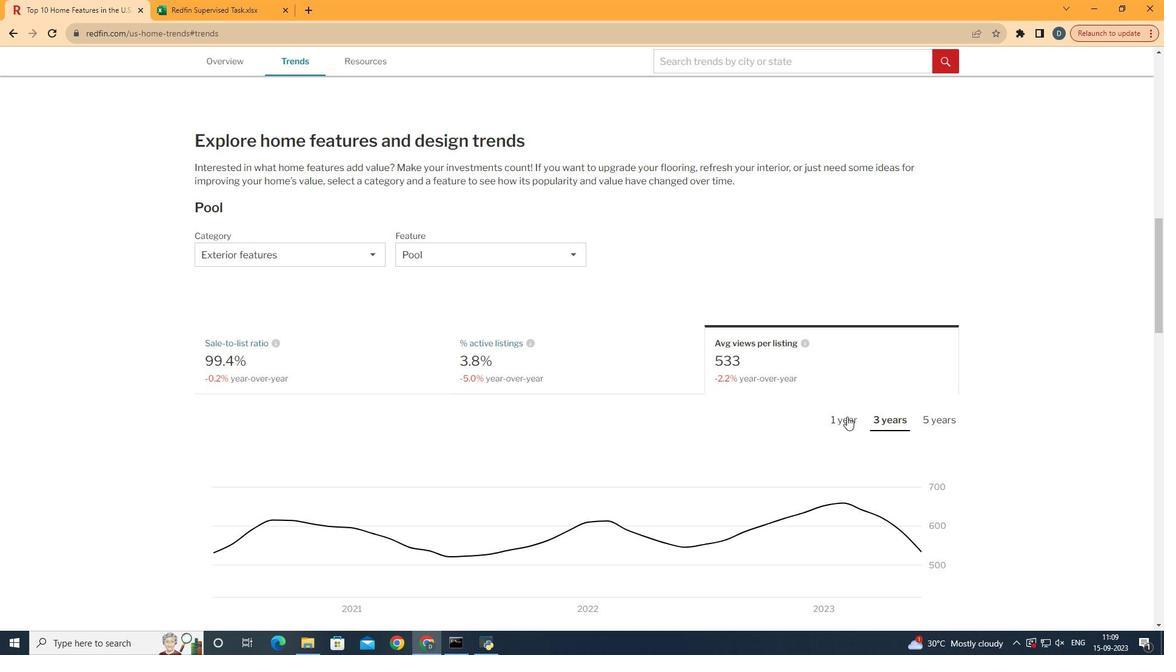 
Action: Mouse pressed left at (848, 413)
Screenshot: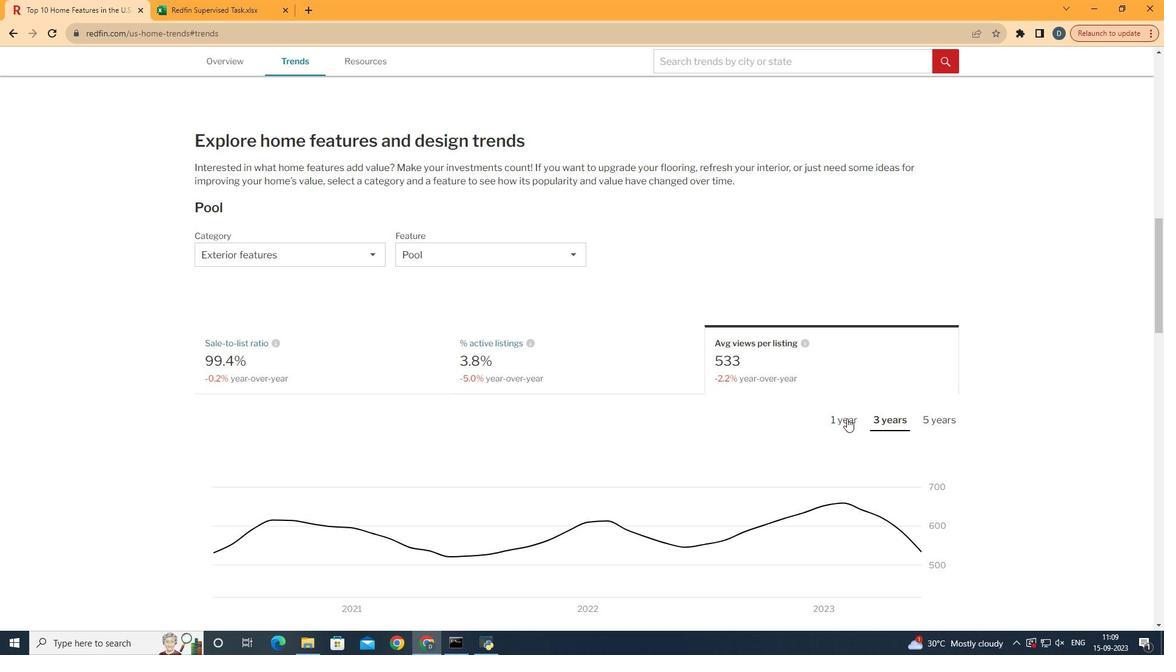 
Action: Mouse moved to (848, 419)
Screenshot: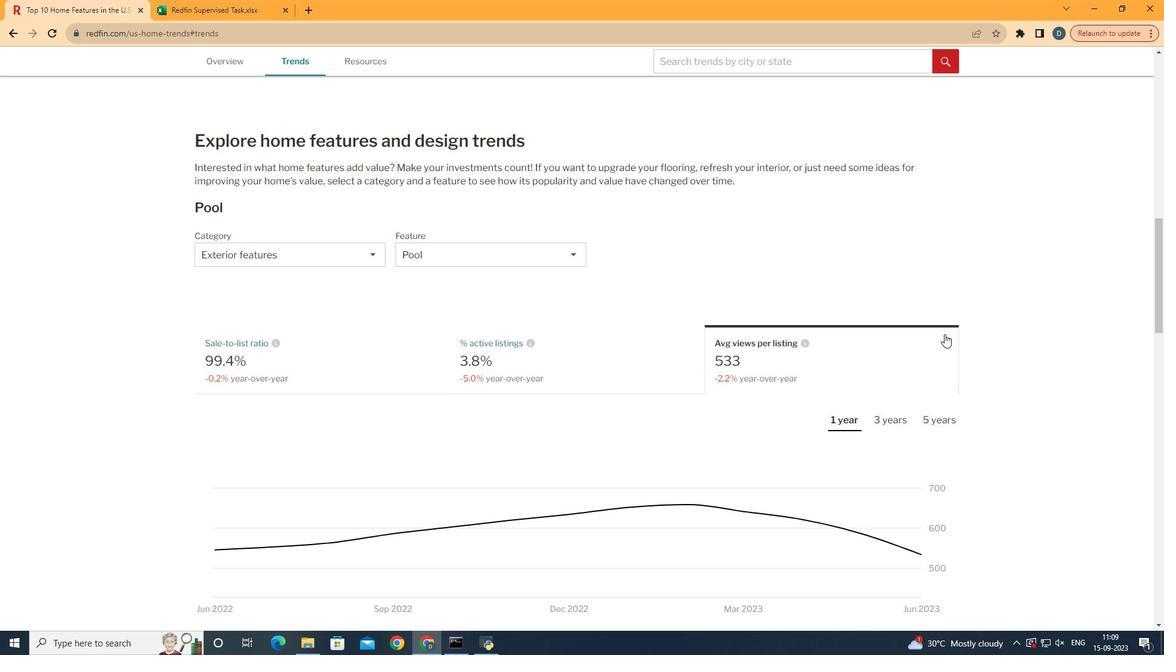 
Action: Mouse pressed left at (848, 419)
Screenshot: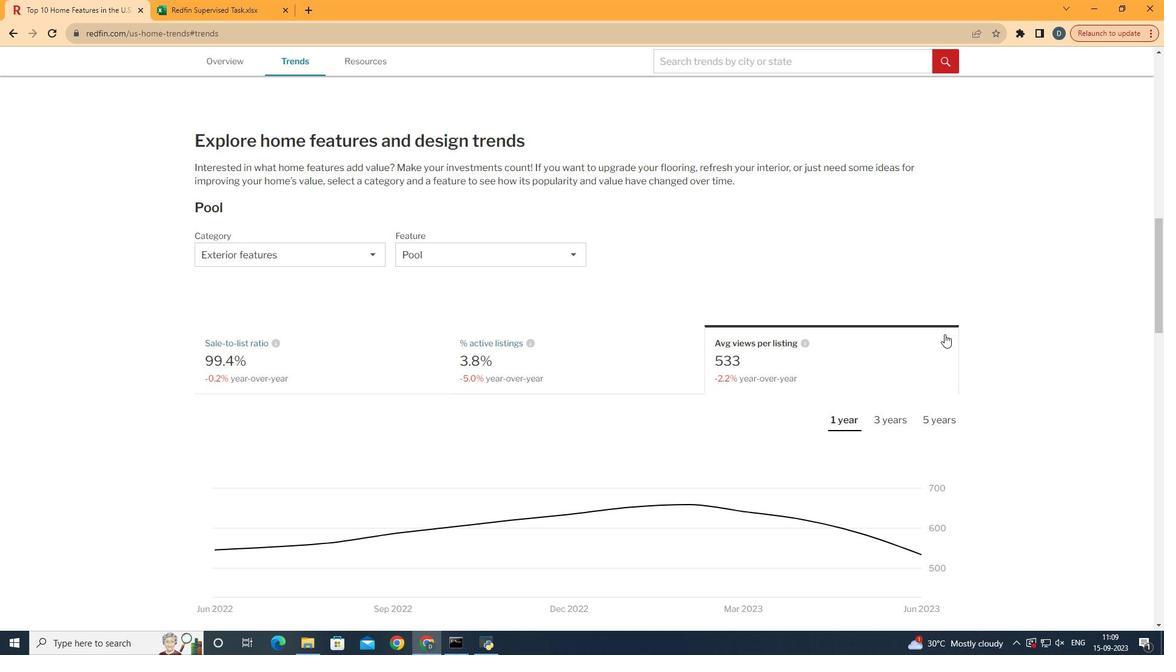 
Action: Mouse moved to (946, 335)
Screenshot: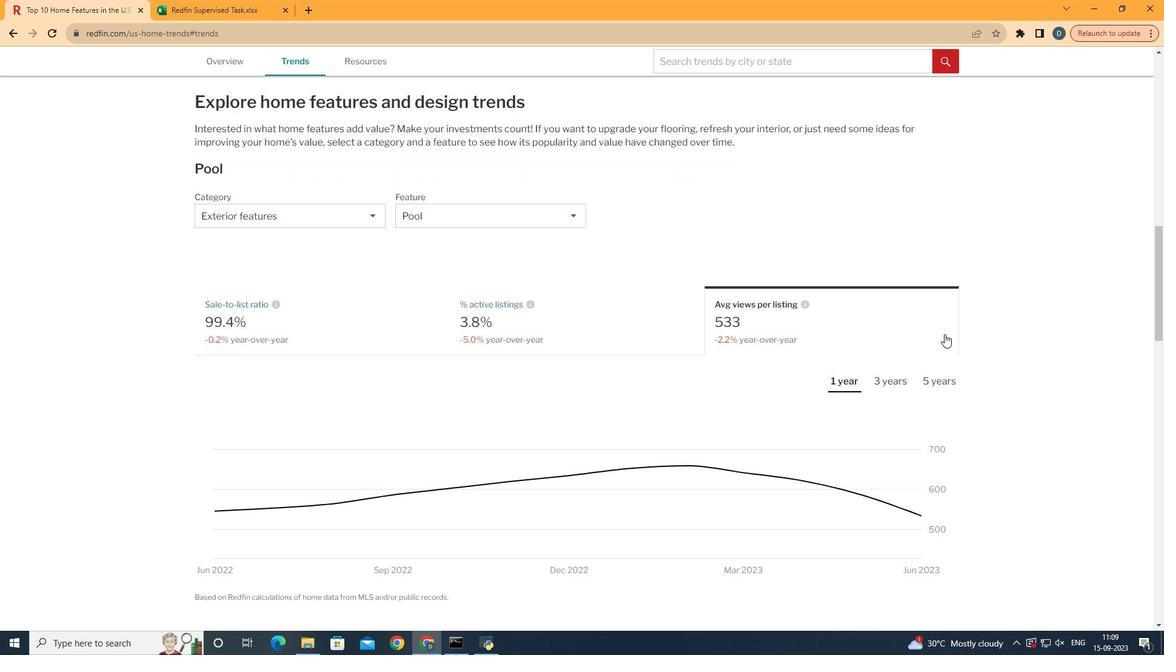 
Action: Mouse scrolled (946, 334) with delta (0, 0)
Screenshot: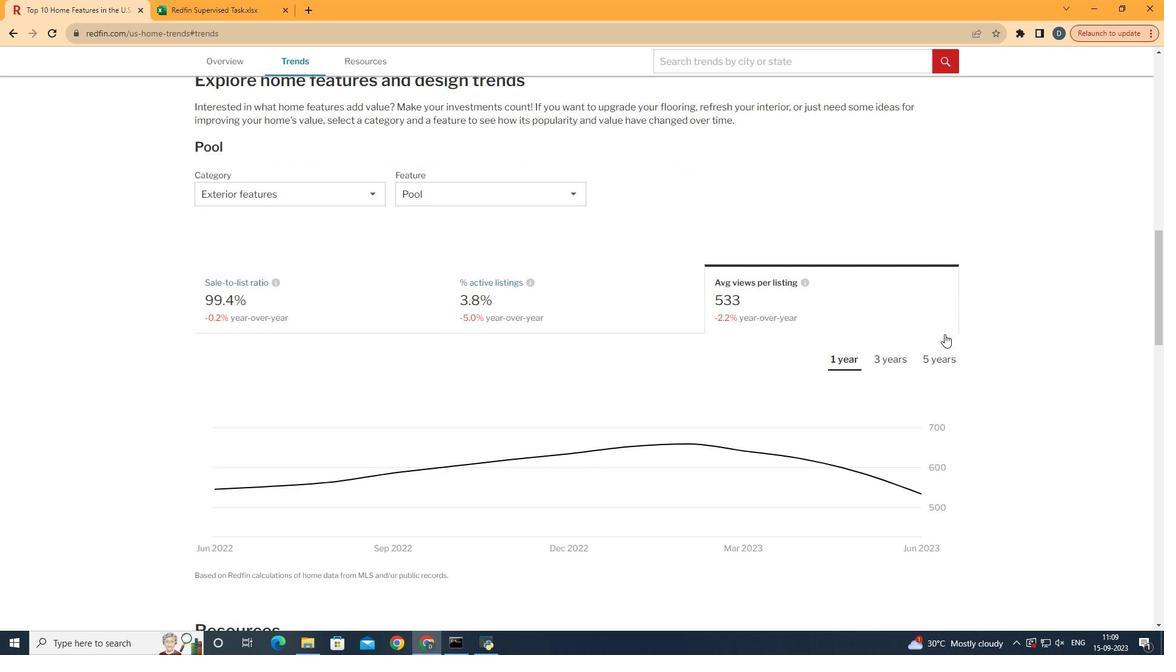 
